 Task: In the  document Aging.pdf Use the tool word Count 'and display word count while typing' Create the translated copy of the document in  'Latin' Change notification to  All Comments
Action: Mouse moved to (202, 68)
Screenshot: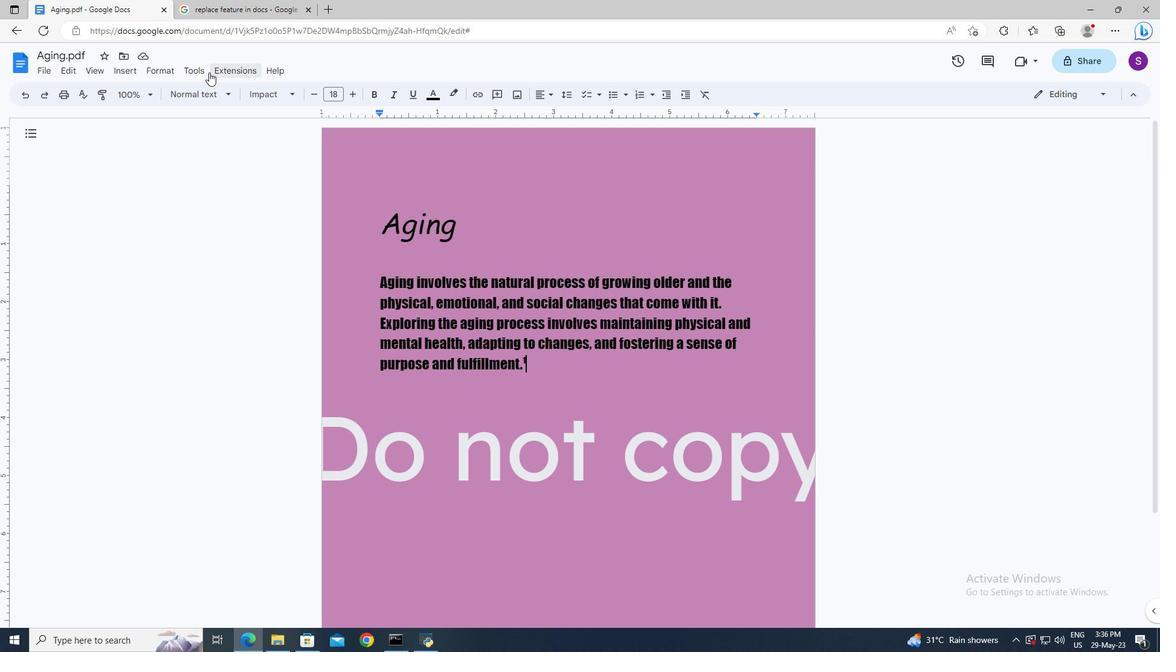 
Action: Mouse pressed left at (202, 68)
Screenshot: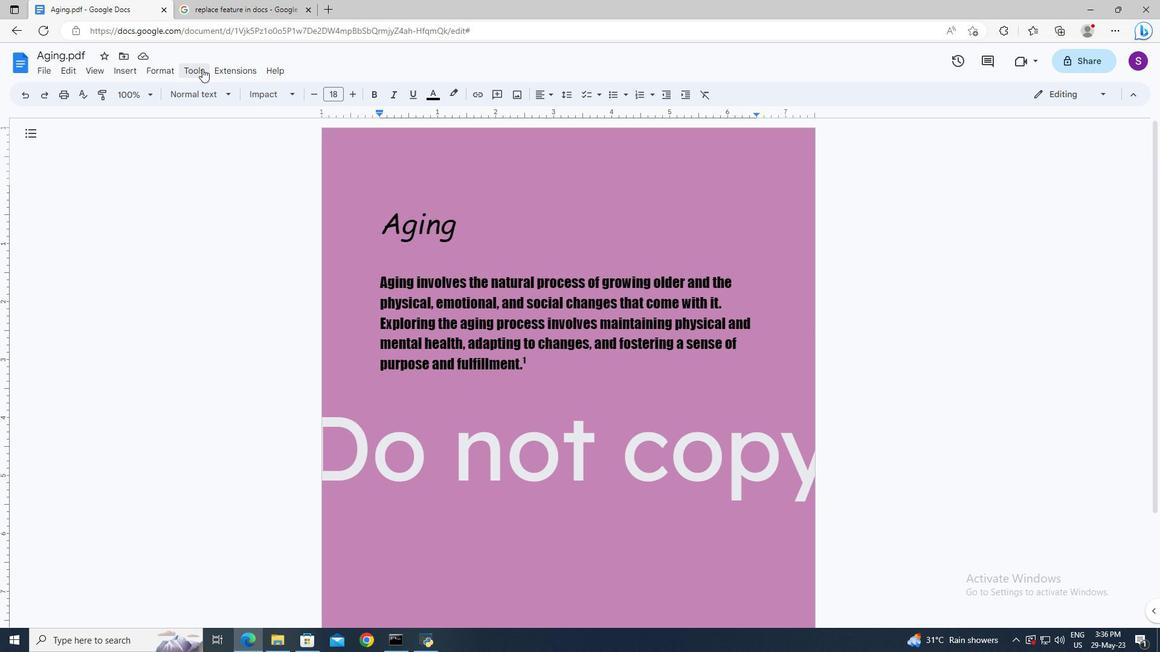 
Action: Mouse moved to (210, 105)
Screenshot: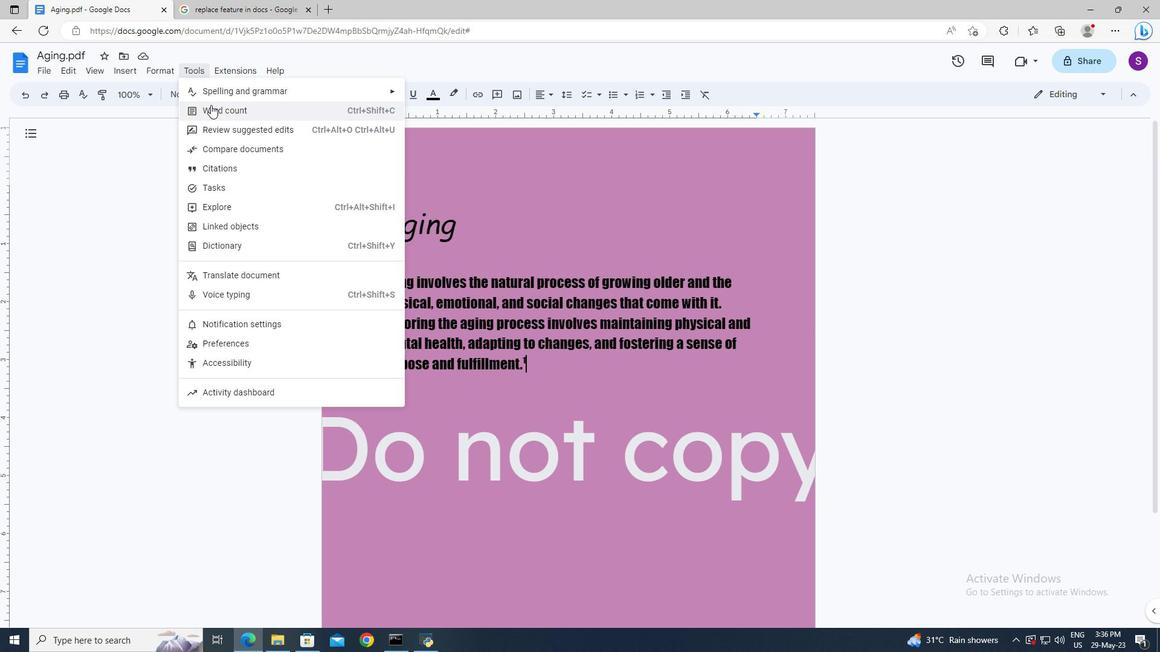 
Action: Mouse pressed left at (210, 105)
Screenshot: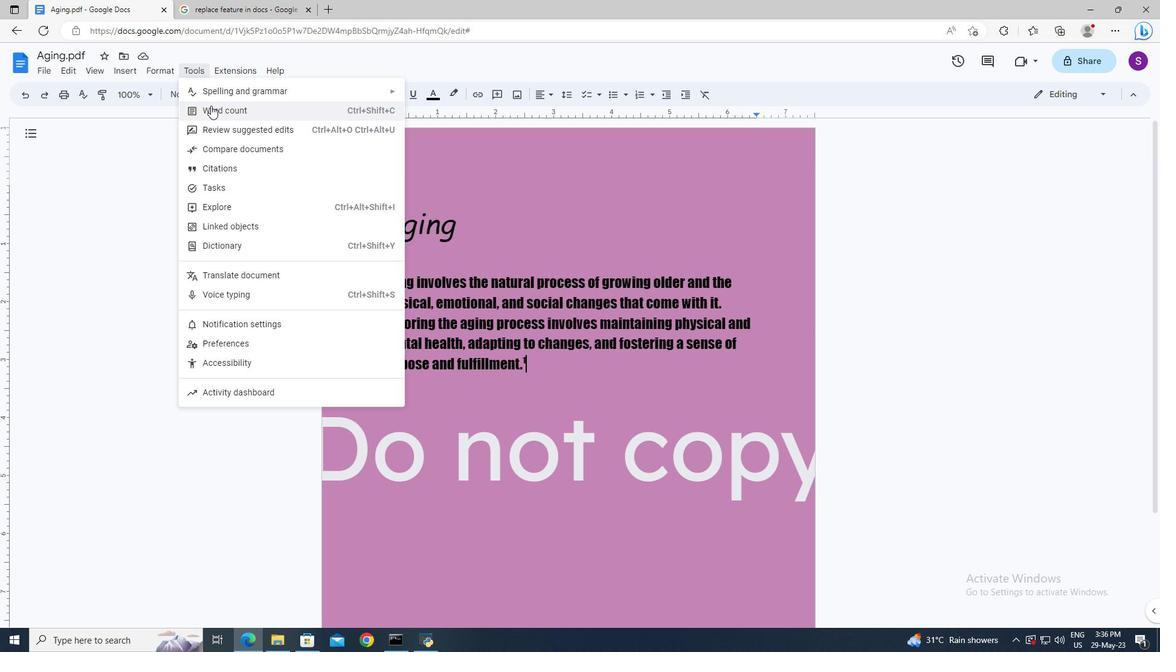 
Action: Mouse moved to (500, 392)
Screenshot: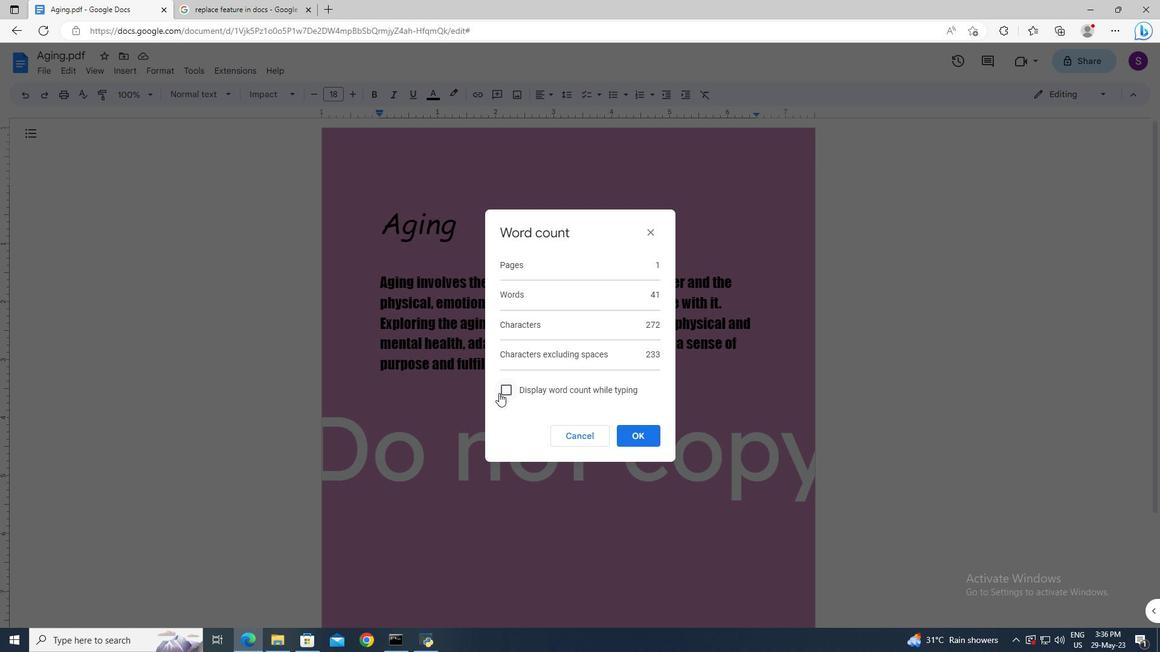 
Action: Mouse pressed left at (500, 392)
Screenshot: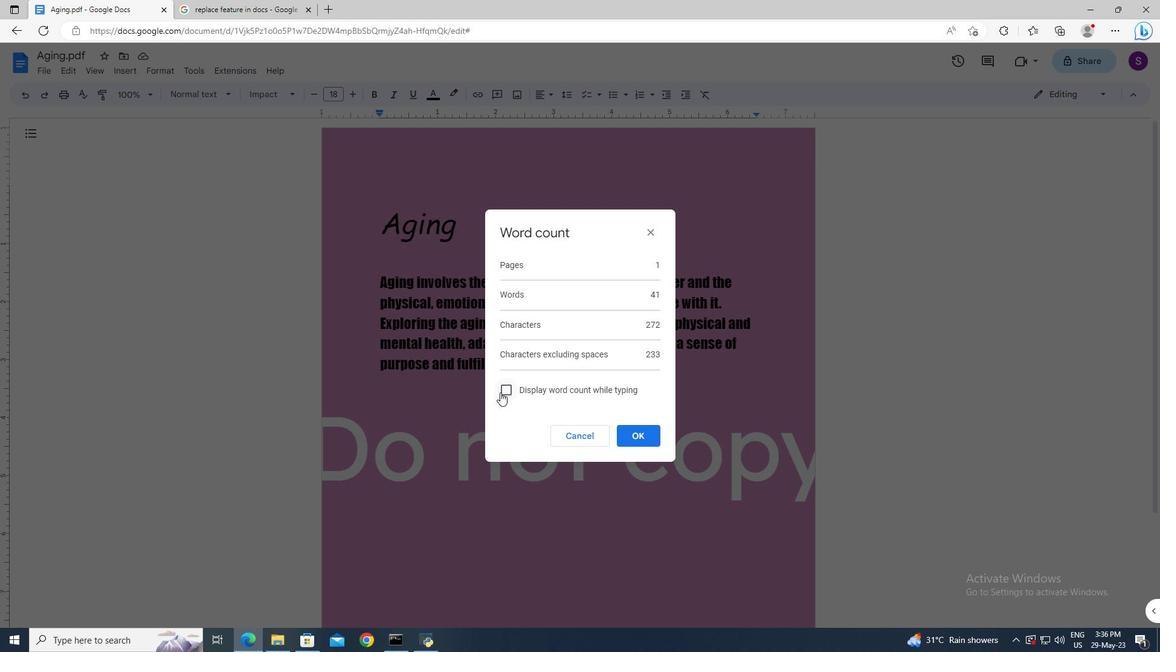 
Action: Mouse moved to (639, 440)
Screenshot: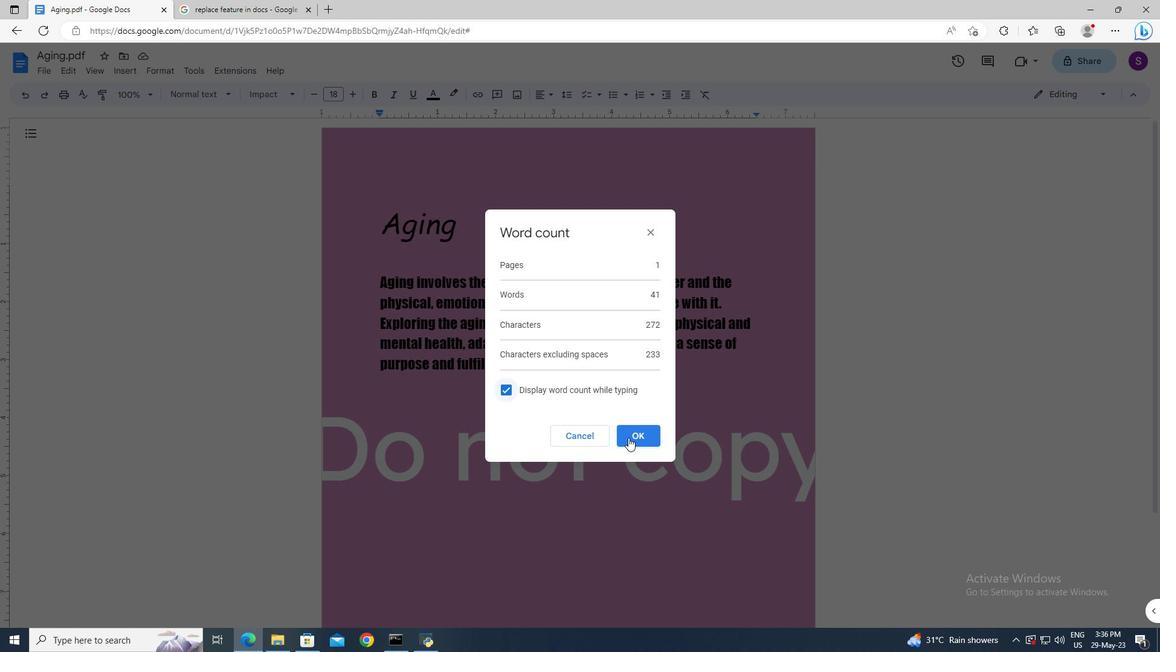 
Action: Mouse pressed left at (639, 440)
Screenshot: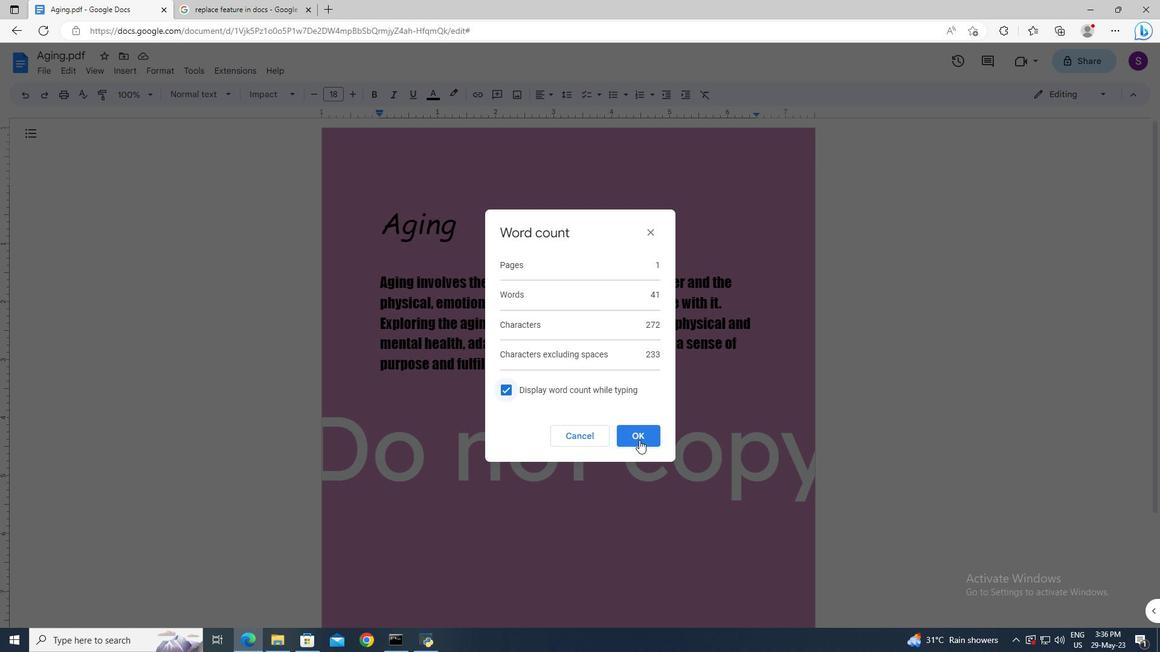 
Action: Mouse moved to (206, 71)
Screenshot: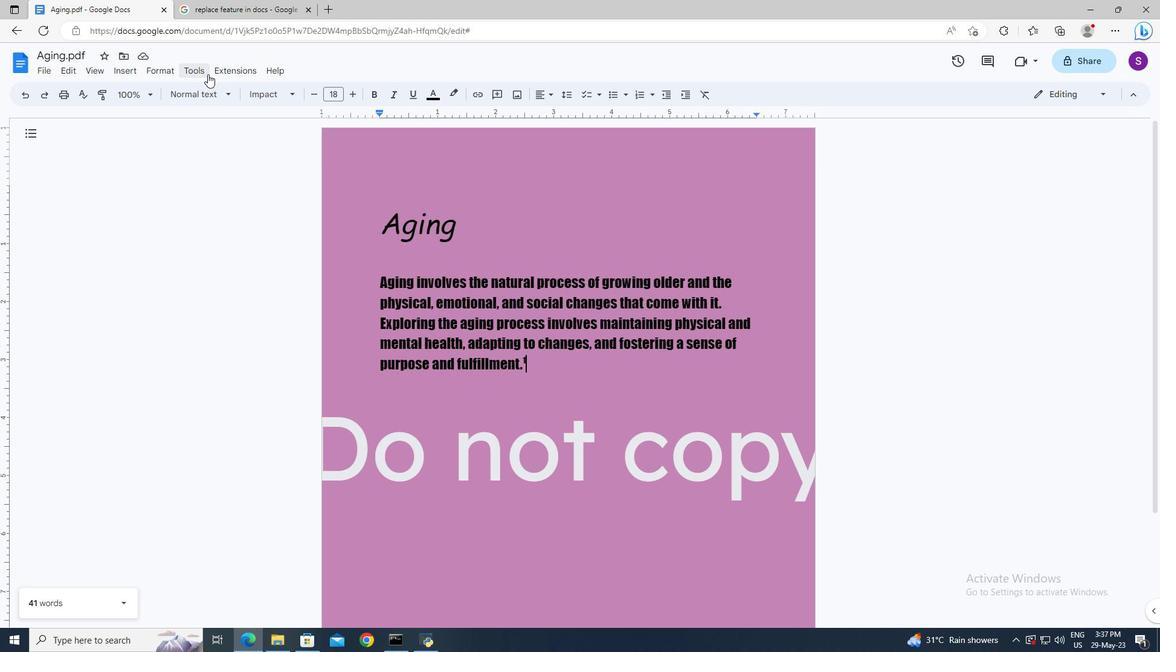 
Action: Mouse pressed left at (206, 71)
Screenshot: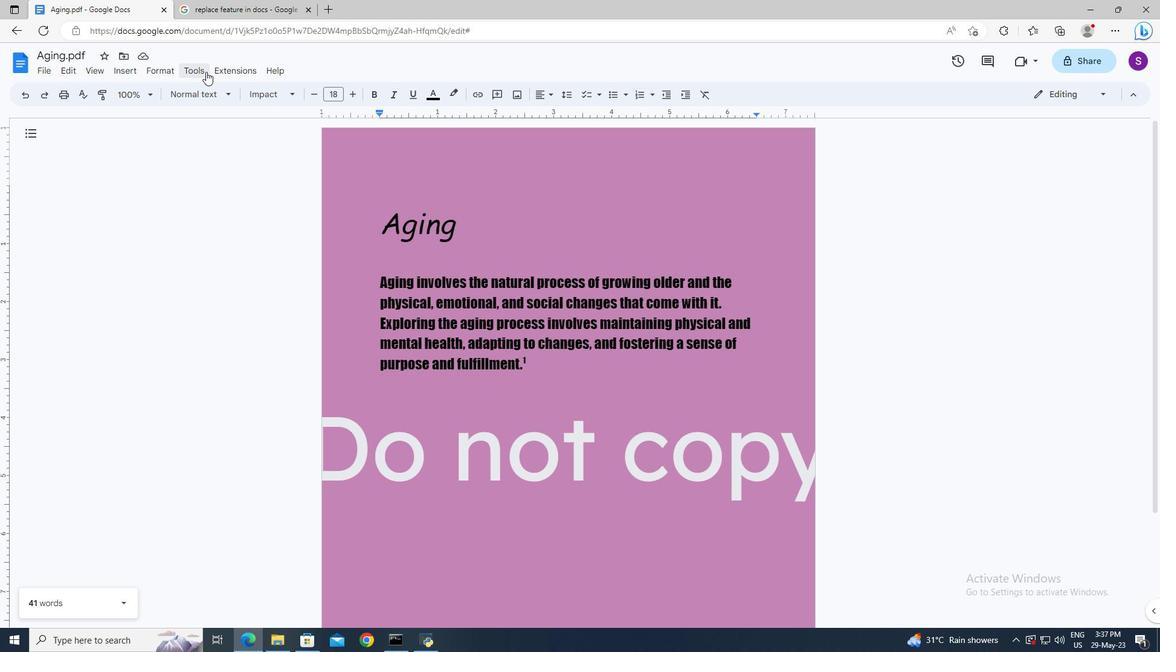 
Action: Mouse moved to (247, 267)
Screenshot: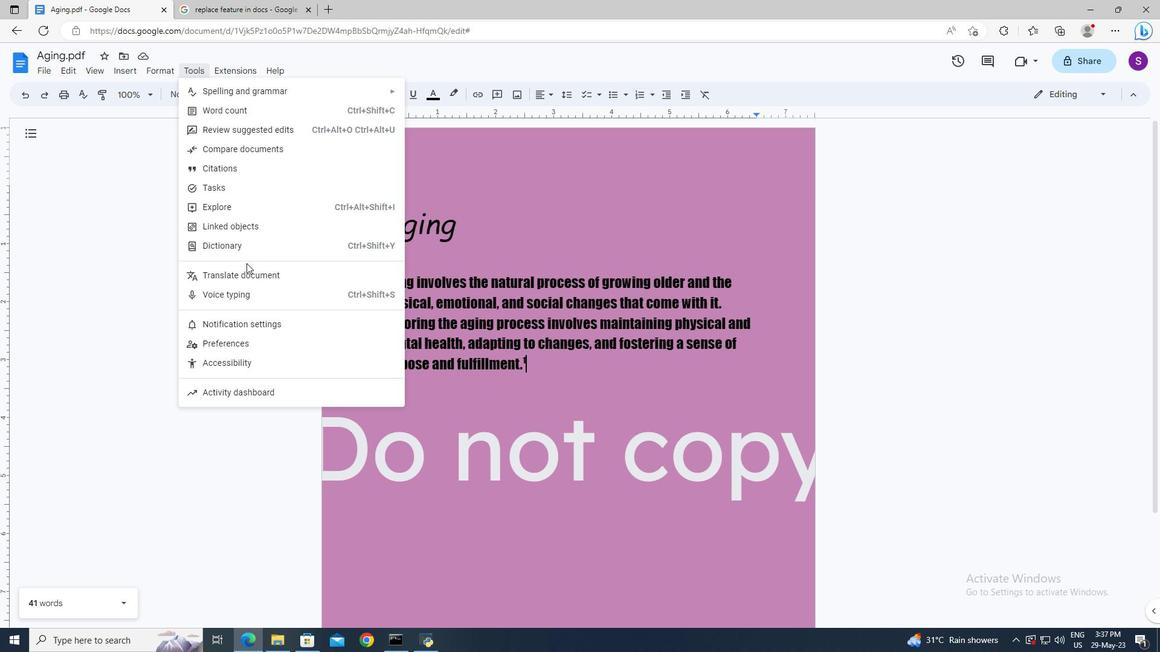 
Action: Mouse pressed left at (247, 267)
Screenshot: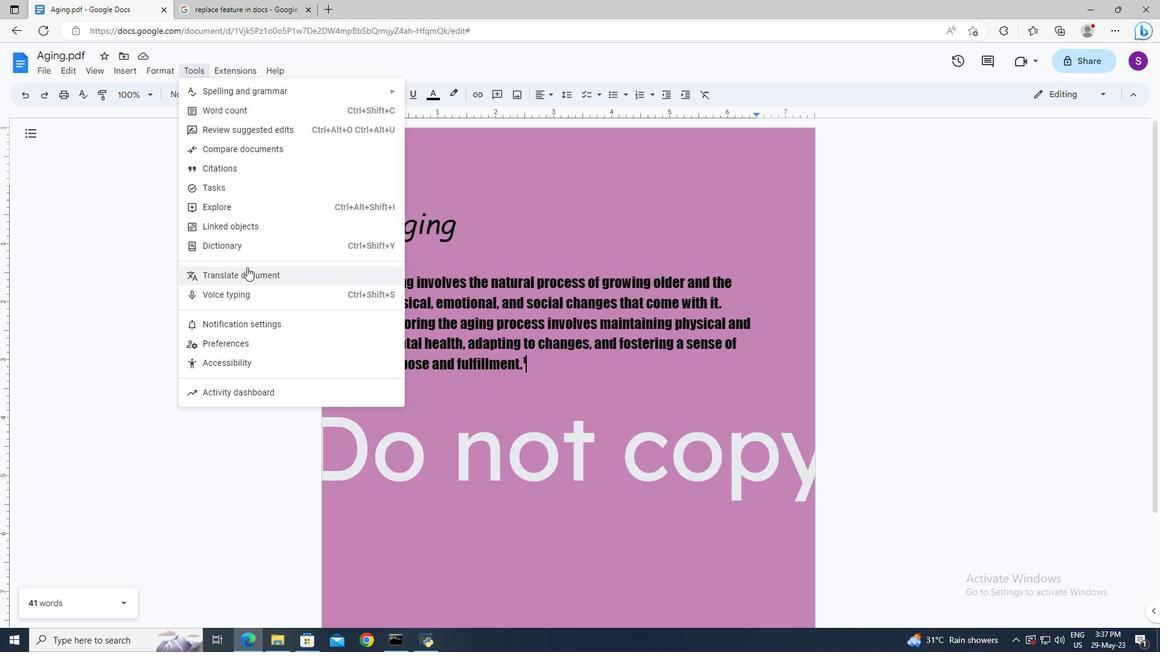 
Action: Mouse moved to (504, 362)
Screenshot: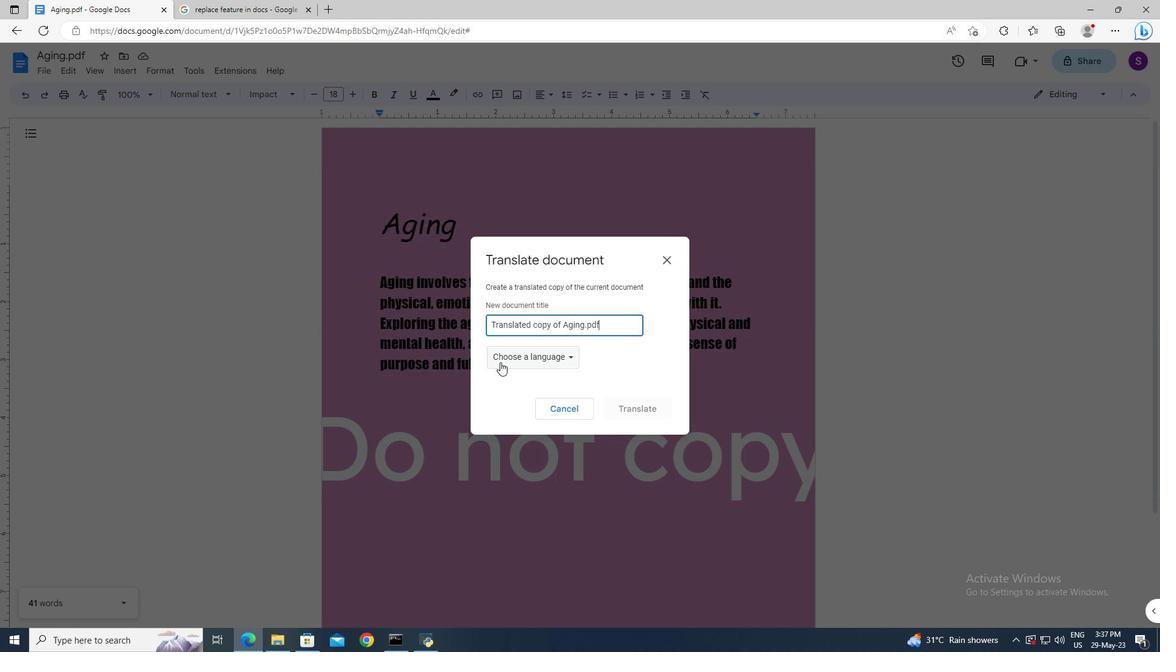 
Action: Mouse pressed left at (504, 362)
Screenshot: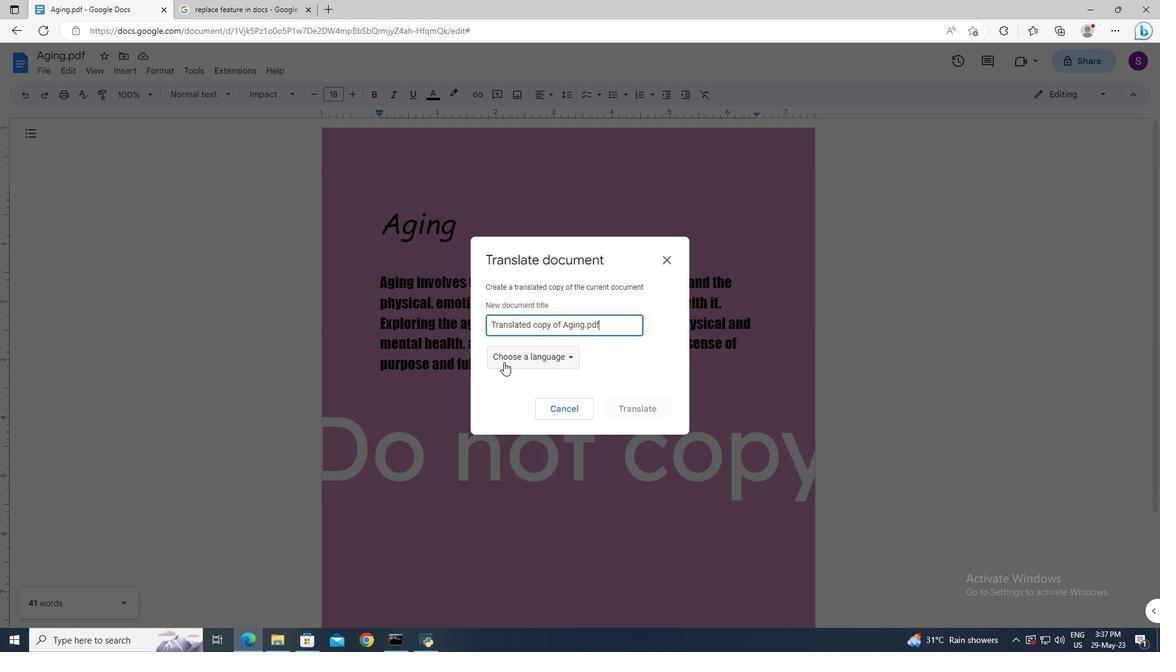
Action: Mouse moved to (528, 412)
Screenshot: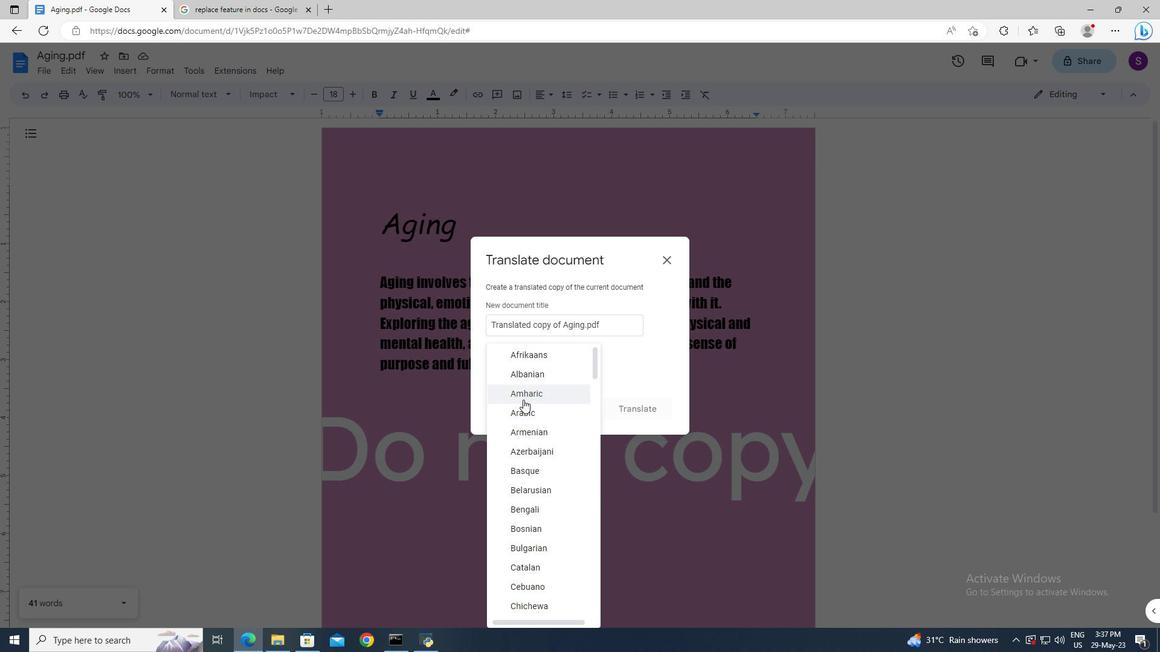 
Action: Mouse scrolled (528, 411) with delta (0, 0)
Screenshot: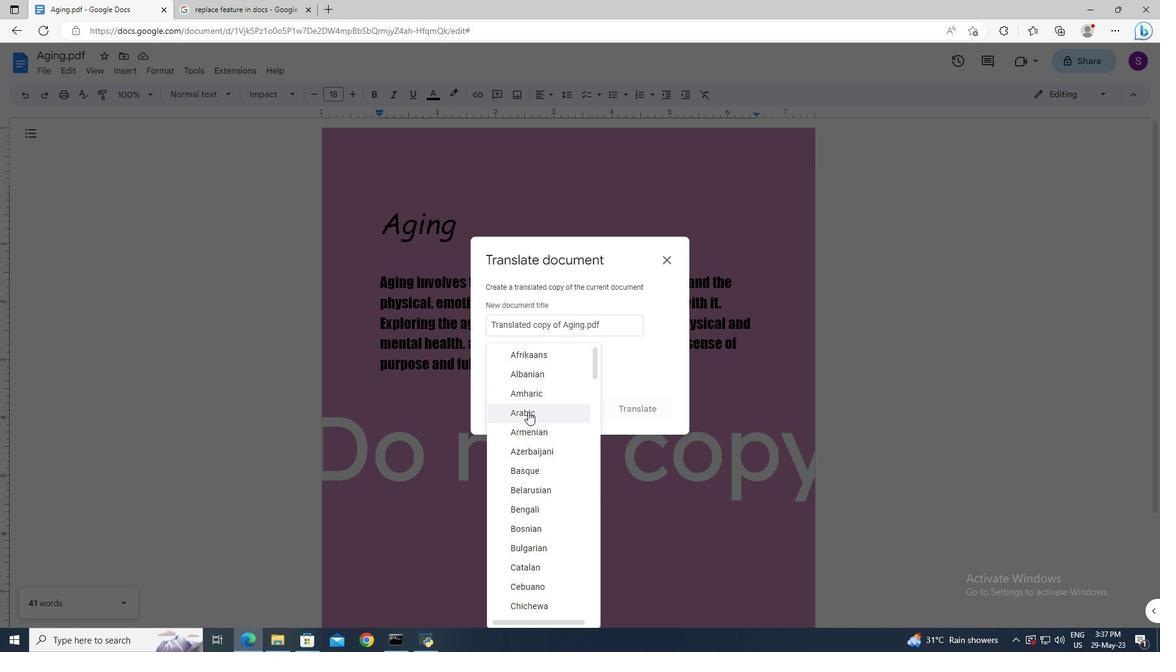 
Action: Mouse scrolled (528, 411) with delta (0, 0)
Screenshot: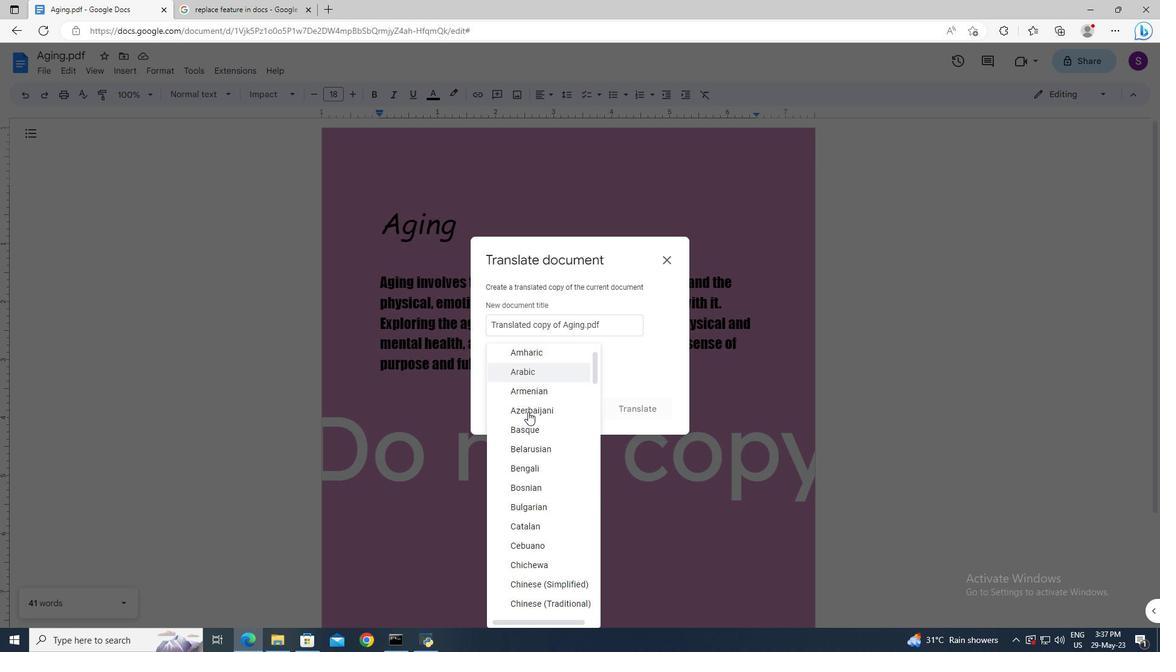 
Action: Mouse scrolled (528, 411) with delta (0, 0)
Screenshot: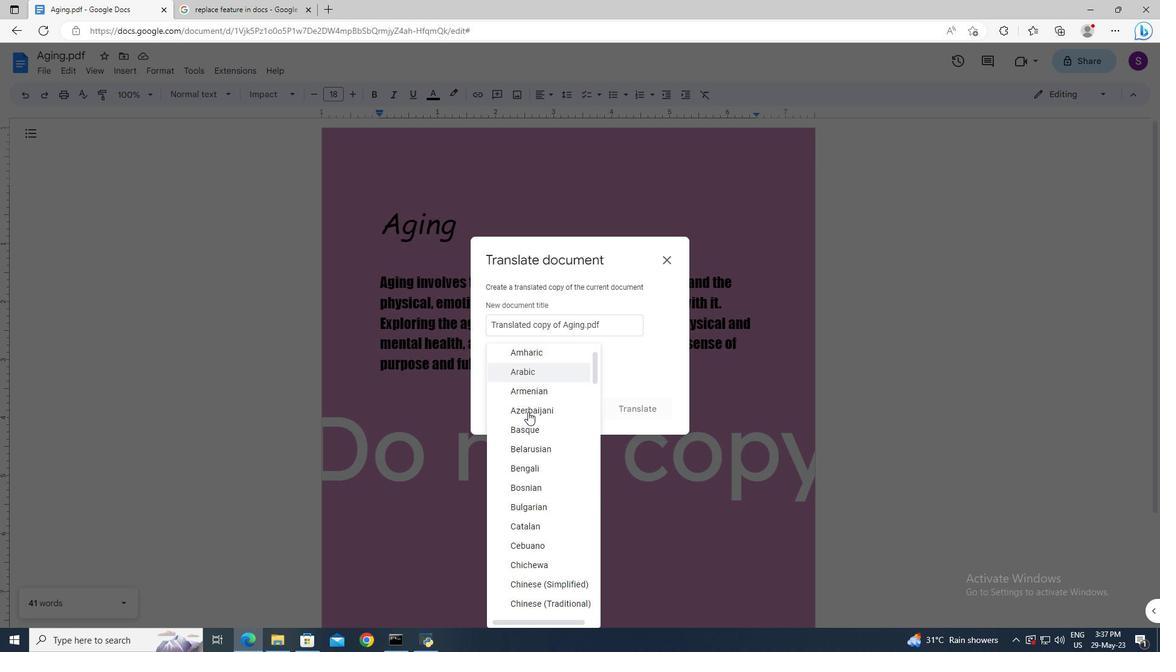 
Action: Mouse scrolled (528, 411) with delta (0, 0)
Screenshot: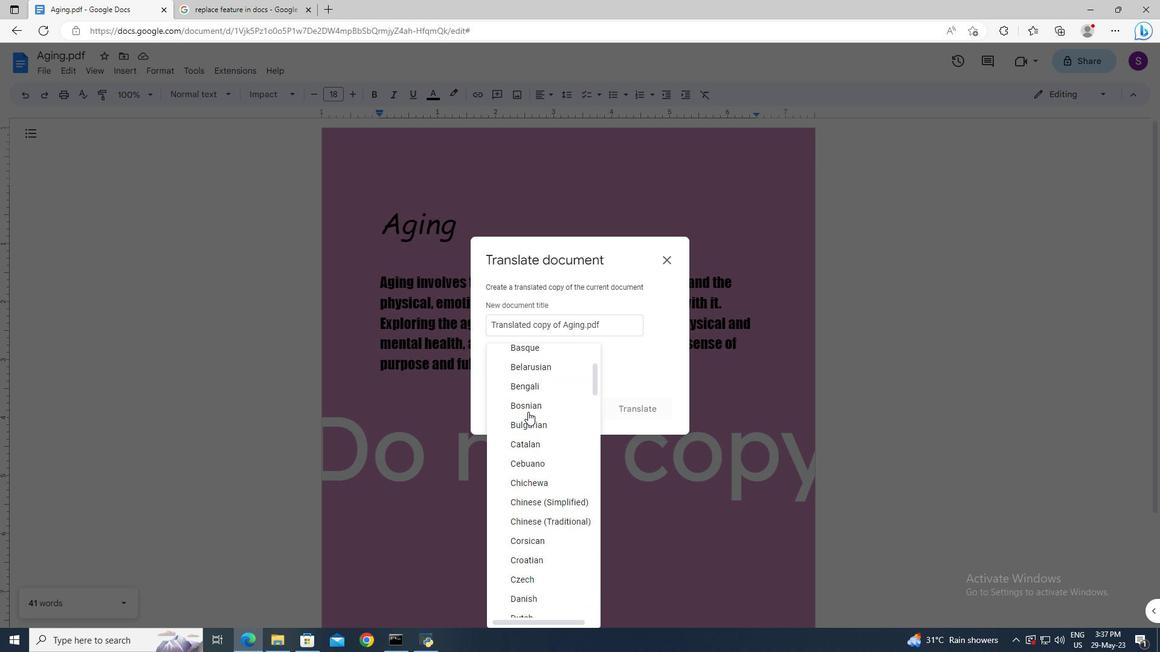 
Action: Mouse scrolled (528, 411) with delta (0, 0)
Screenshot: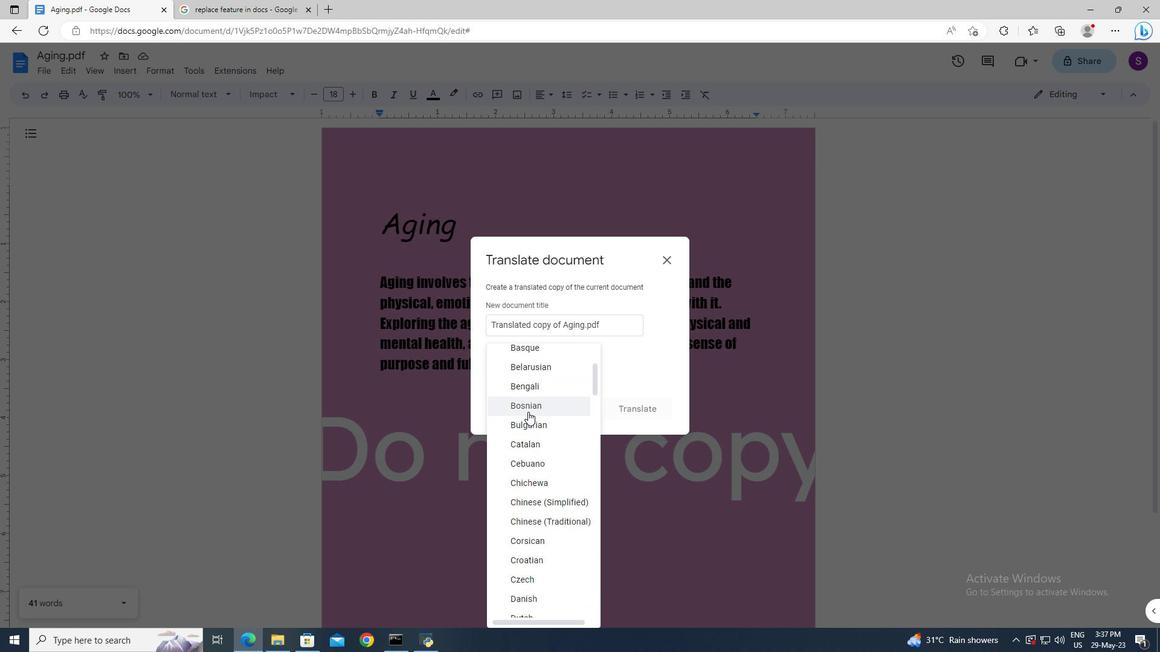 
Action: Mouse scrolled (528, 411) with delta (0, 0)
Screenshot: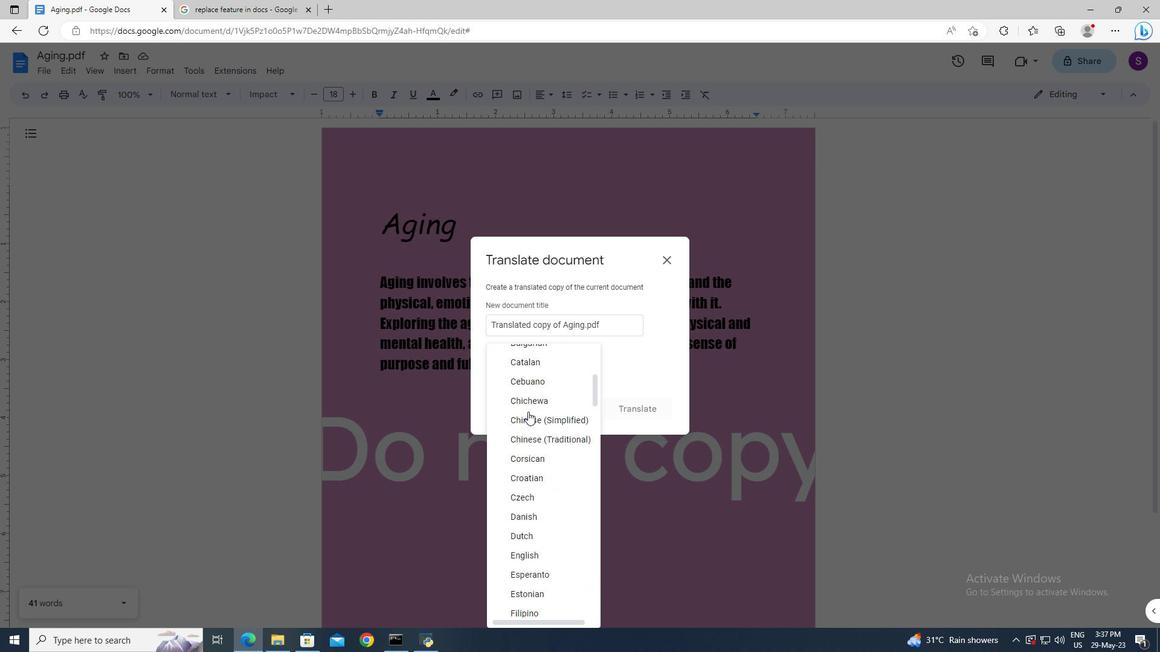 
Action: Mouse scrolled (528, 411) with delta (0, 0)
Screenshot: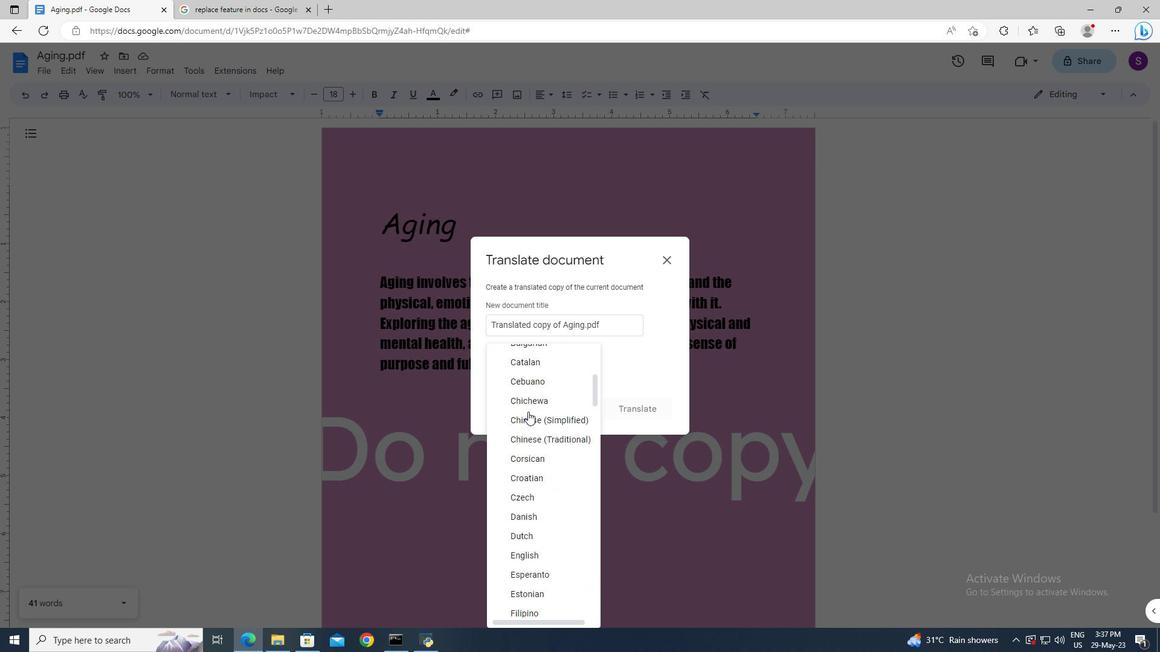 
Action: Mouse scrolled (528, 411) with delta (0, 0)
Screenshot: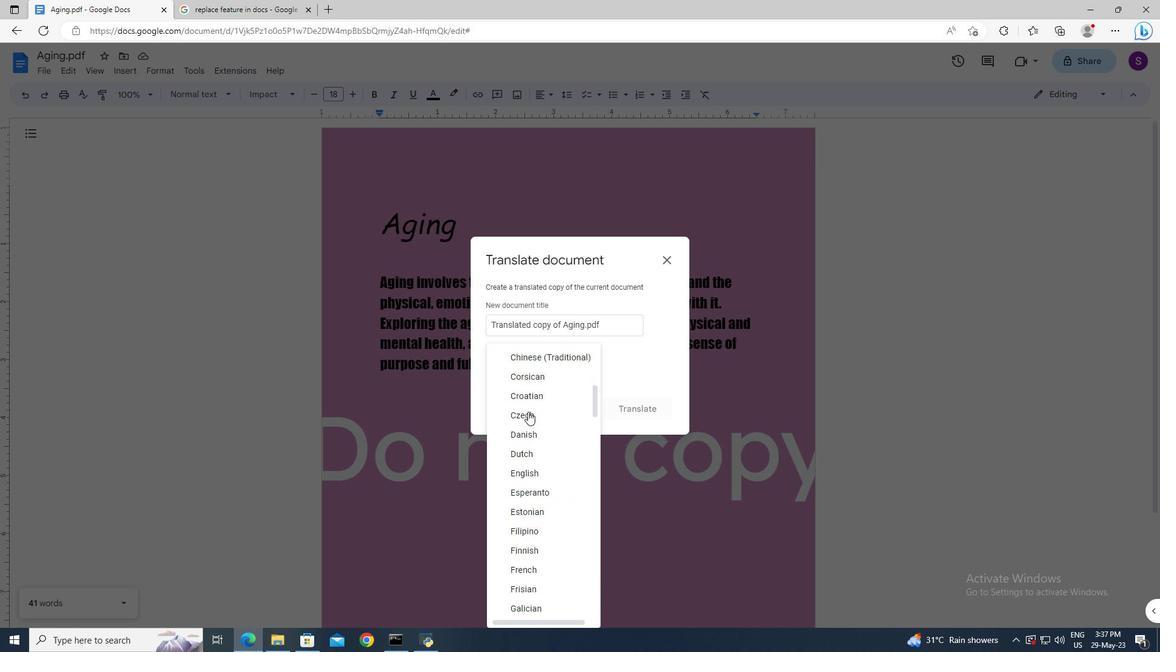 
Action: Mouse scrolled (528, 411) with delta (0, 0)
Screenshot: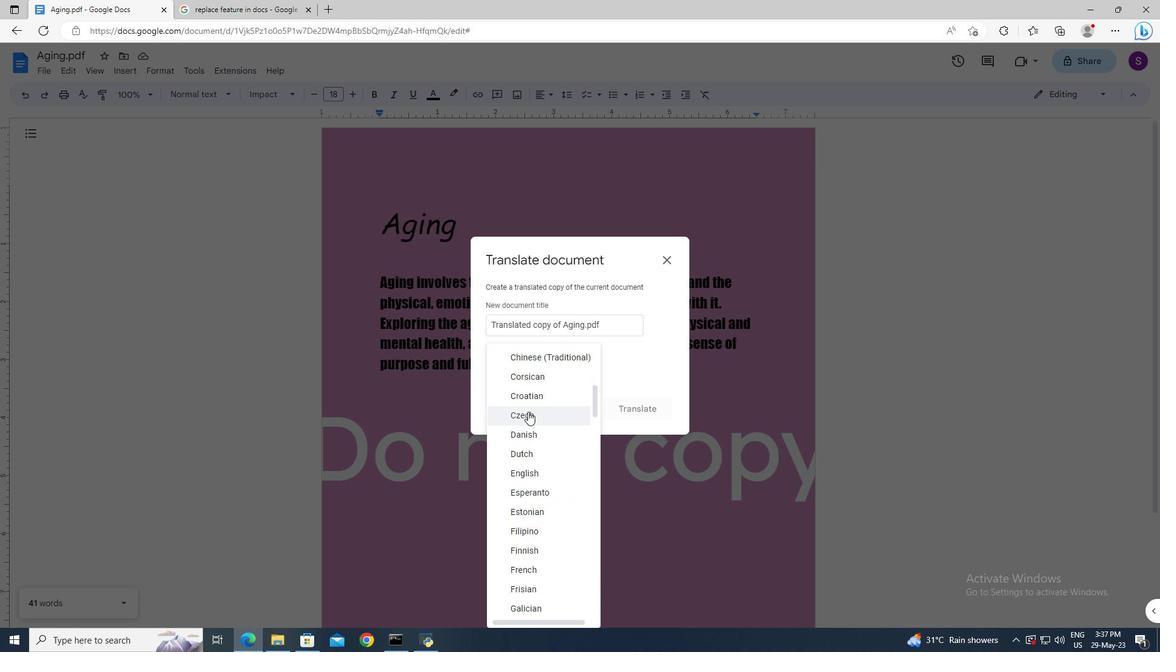 
Action: Mouse scrolled (528, 411) with delta (0, 0)
Screenshot: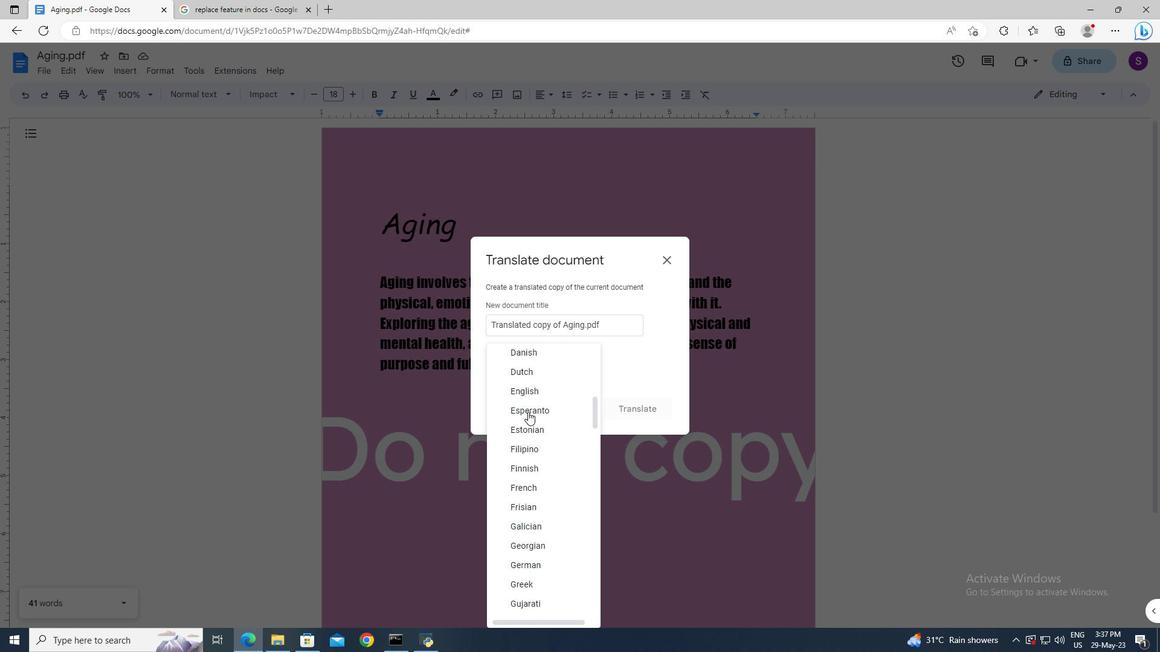 
Action: Mouse scrolled (528, 411) with delta (0, 0)
Screenshot: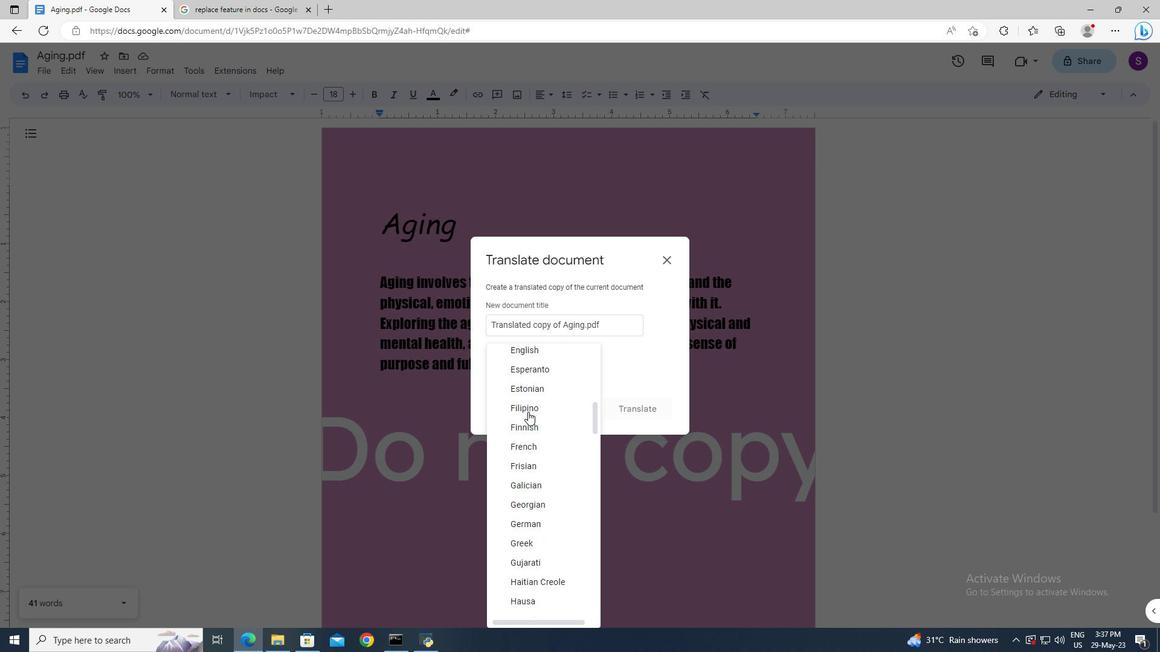 
Action: Mouse scrolled (528, 411) with delta (0, 0)
Screenshot: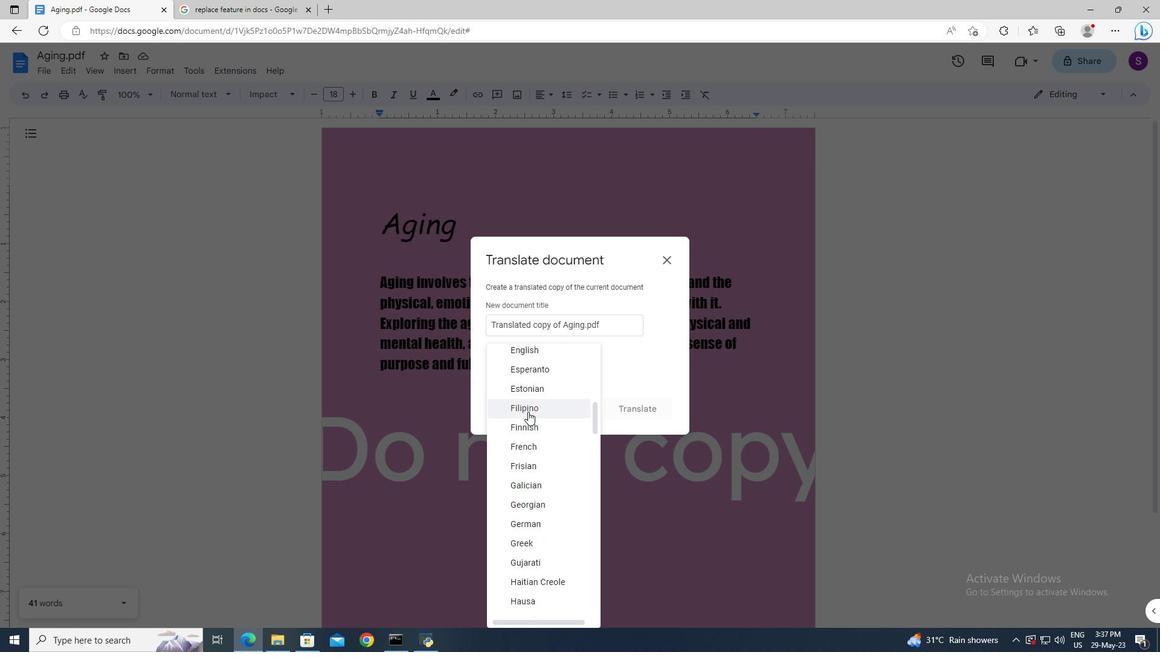 
Action: Mouse scrolled (528, 411) with delta (0, 0)
Screenshot: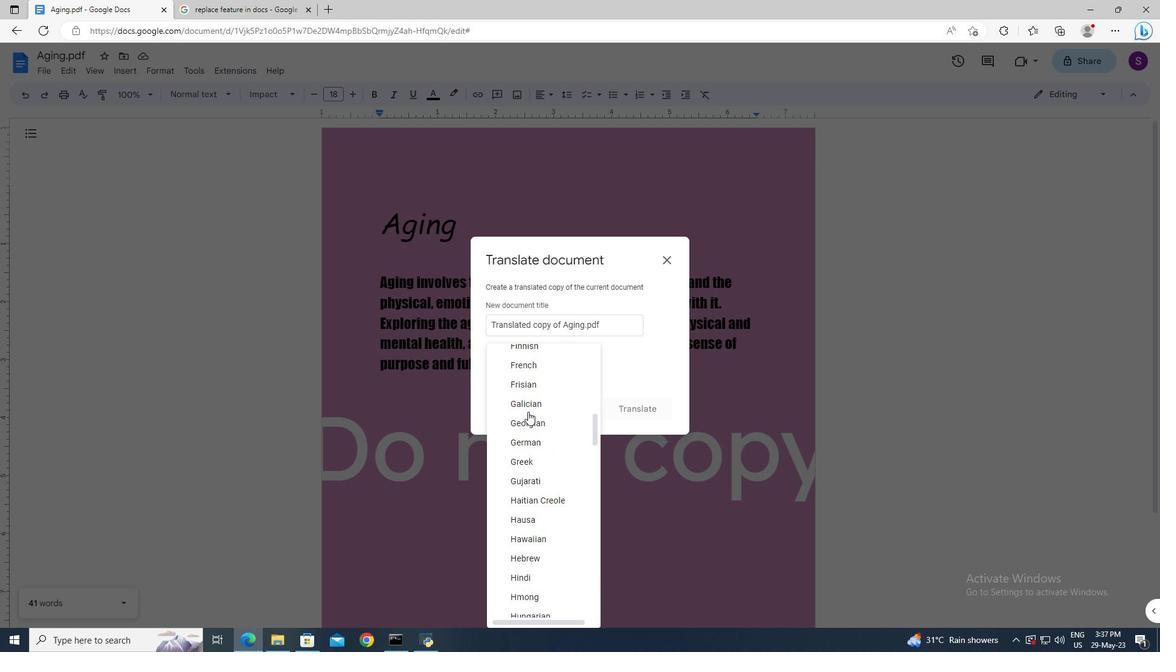
Action: Mouse scrolled (528, 411) with delta (0, 0)
Screenshot: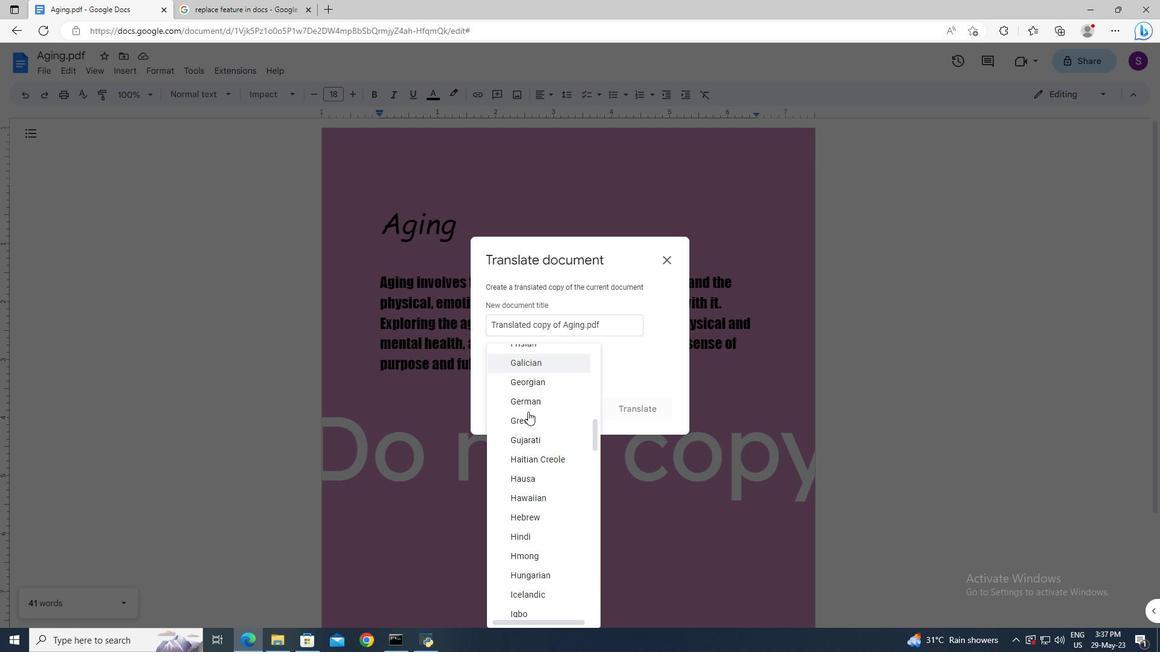 
Action: Mouse scrolled (528, 411) with delta (0, 0)
Screenshot: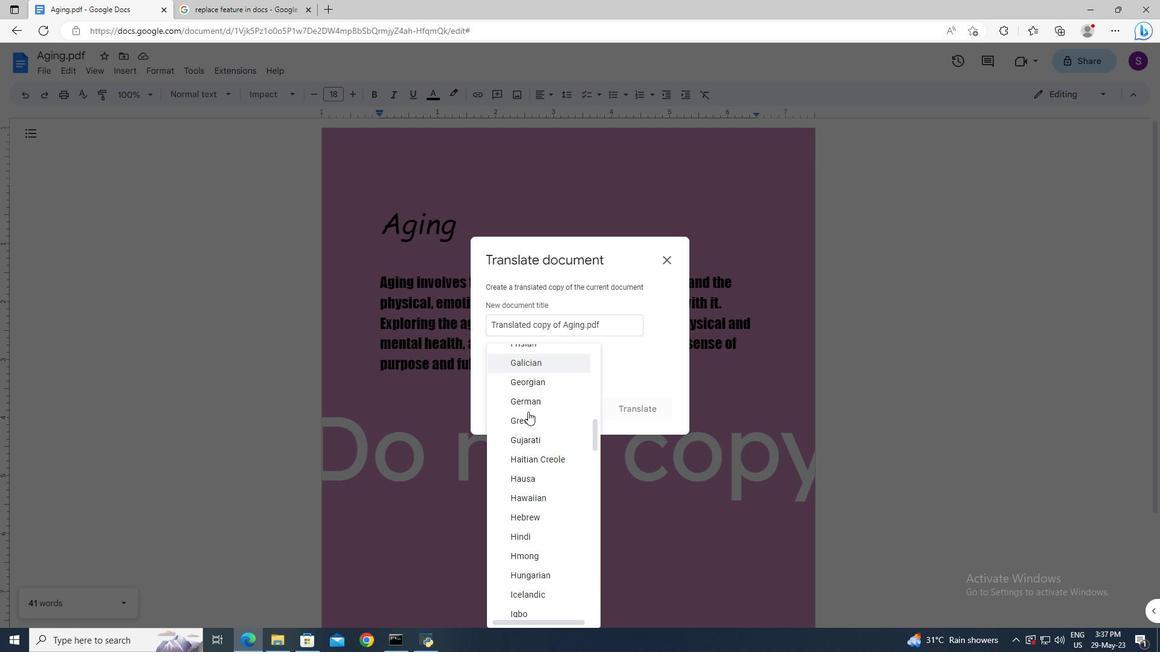 
Action: Mouse scrolled (528, 411) with delta (0, 0)
Screenshot: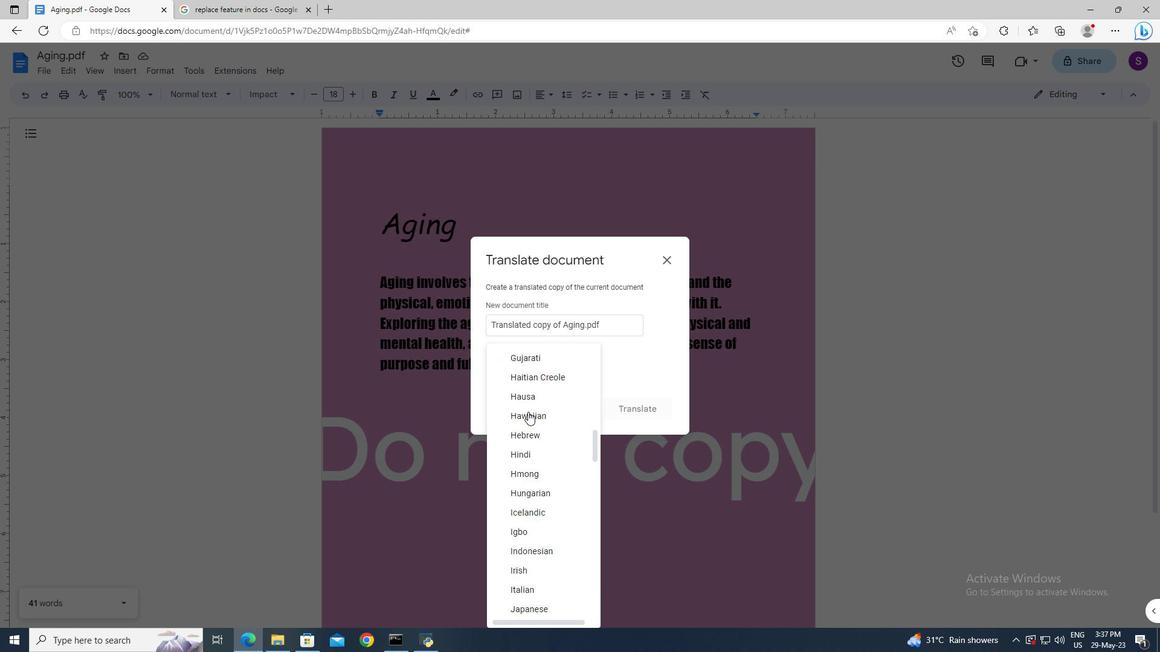 
Action: Mouse scrolled (528, 411) with delta (0, 0)
Screenshot: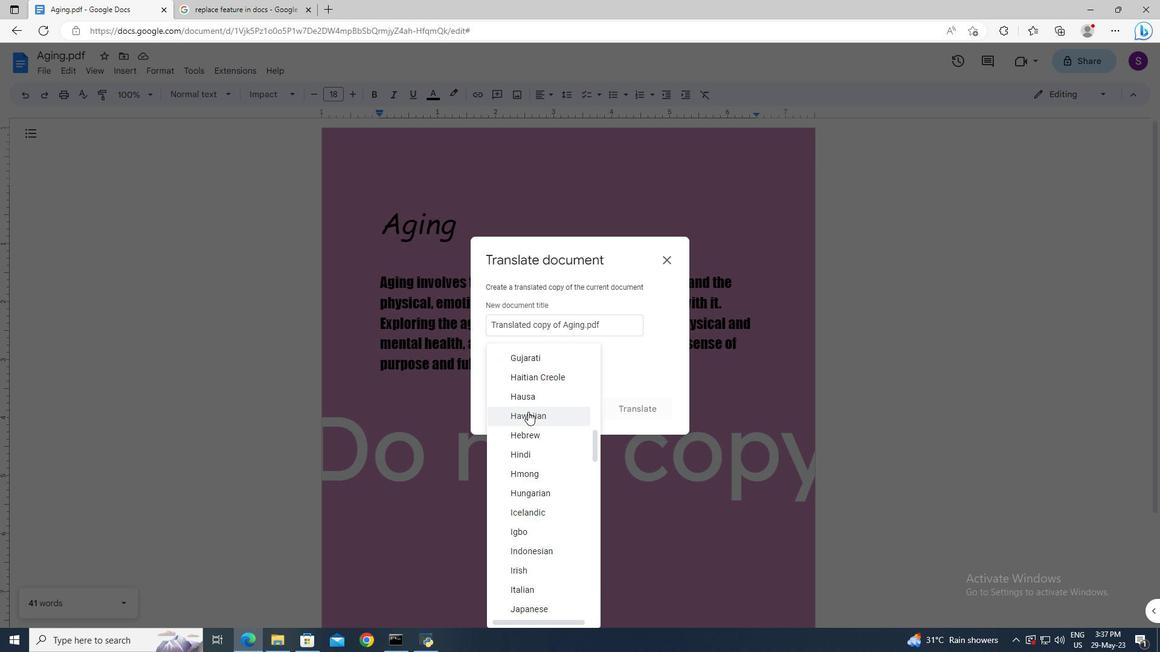 
Action: Mouse scrolled (528, 411) with delta (0, 0)
Screenshot: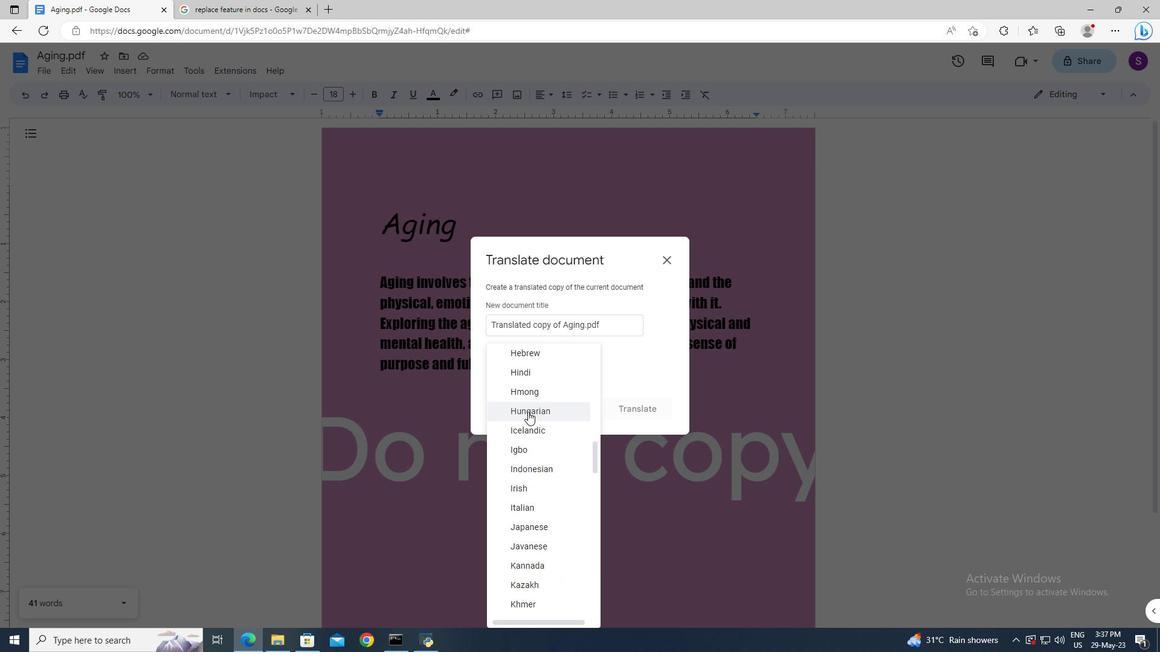 
Action: Mouse scrolled (528, 411) with delta (0, 0)
Screenshot: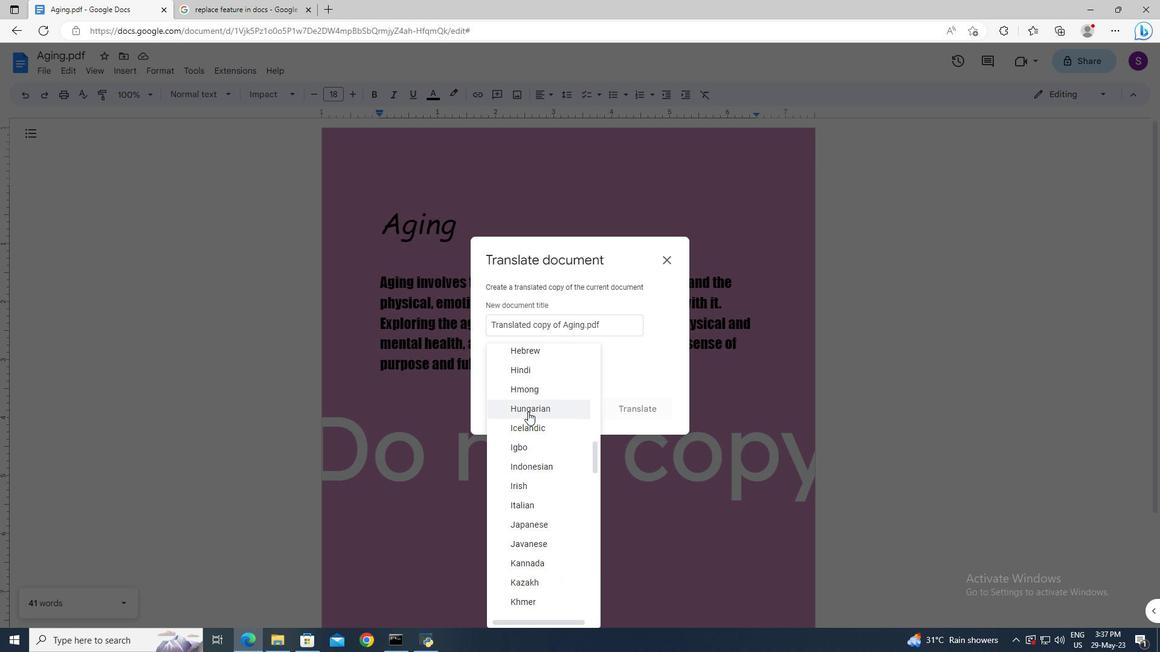 
Action: Mouse scrolled (528, 411) with delta (0, 0)
Screenshot: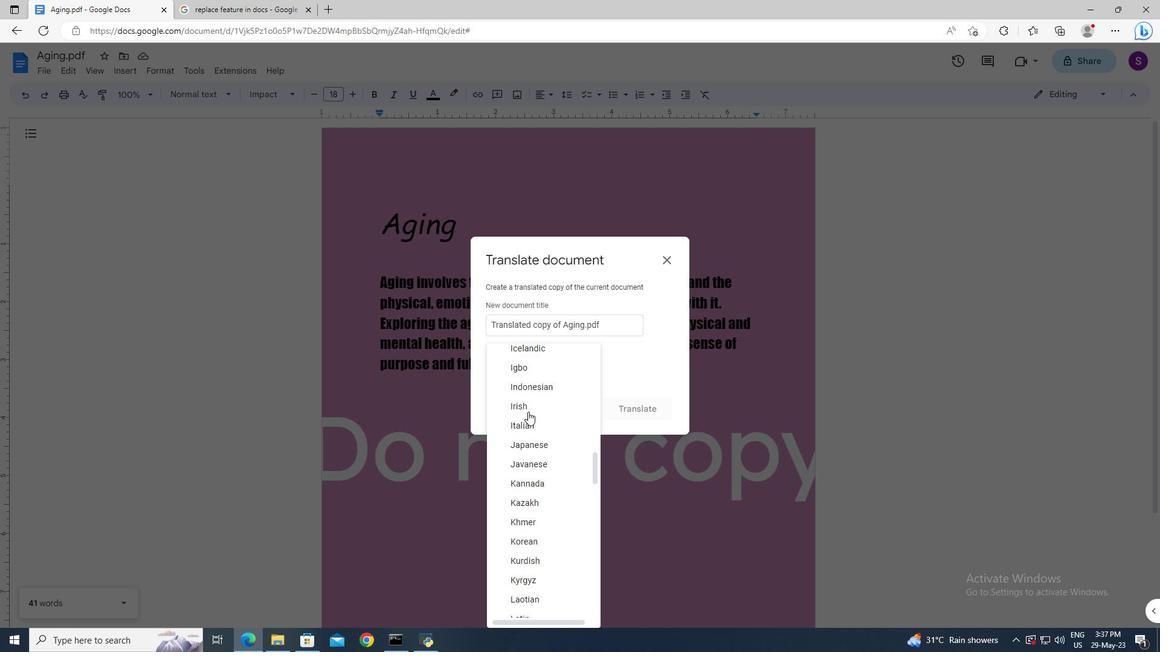 
Action: Mouse scrolled (528, 411) with delta (0, 0)
Screenshot: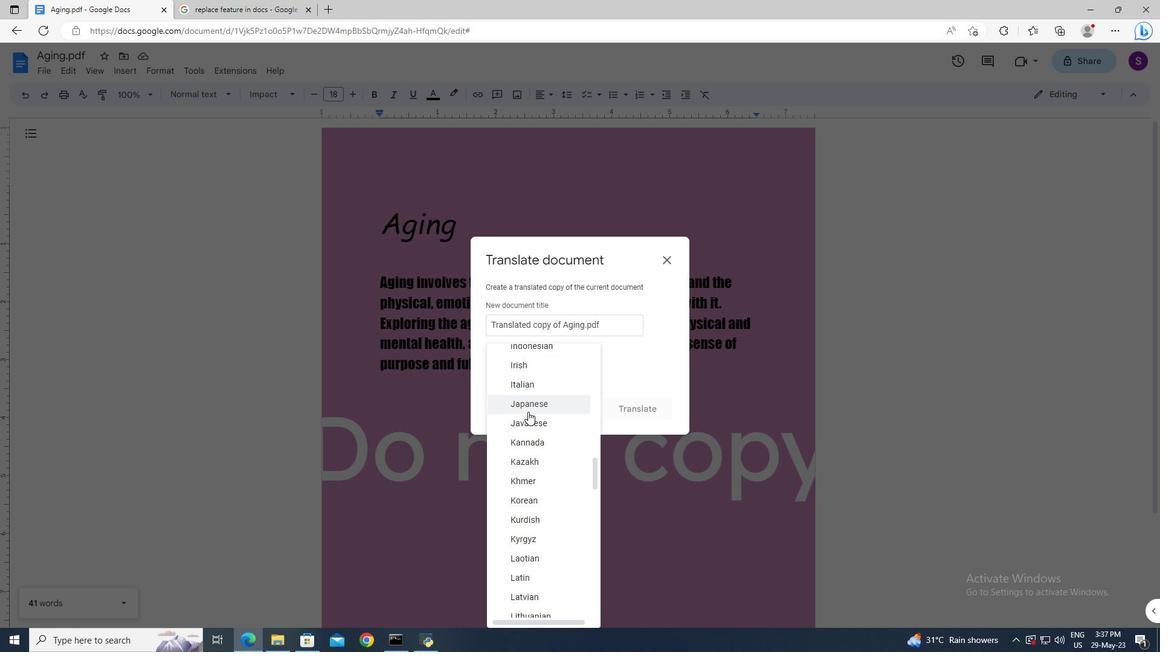 
Action: Mouse moved to (531, 456)
Screenshot: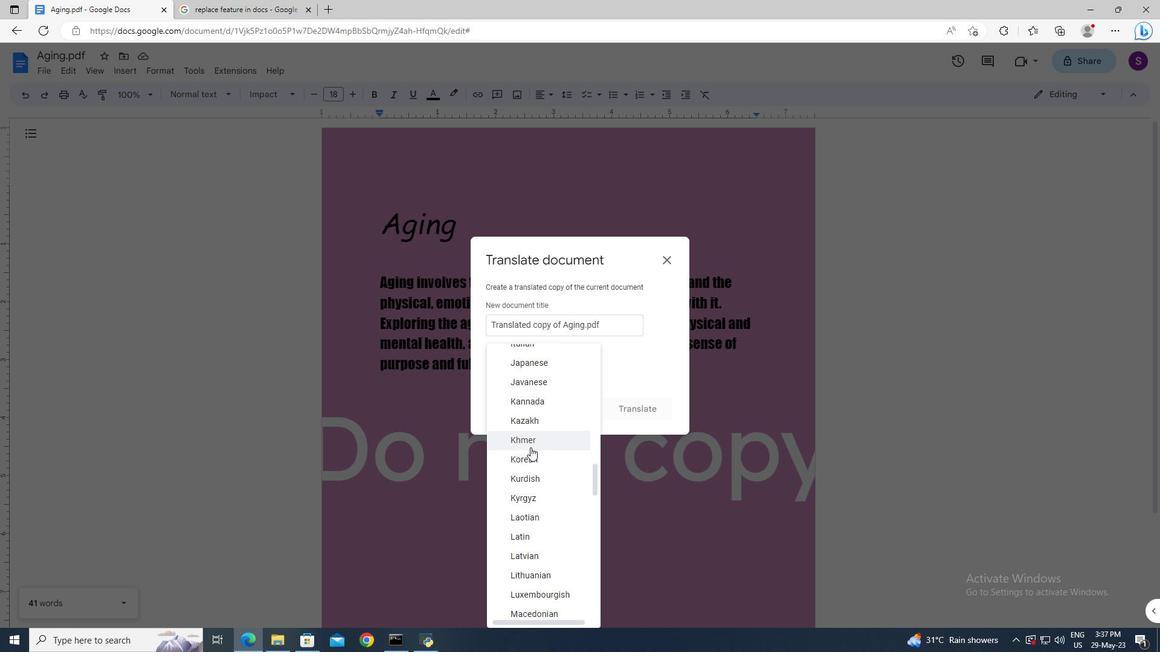 
Action: Mouse scrolled (531, 455) with delta (0, 0)
Screenshot: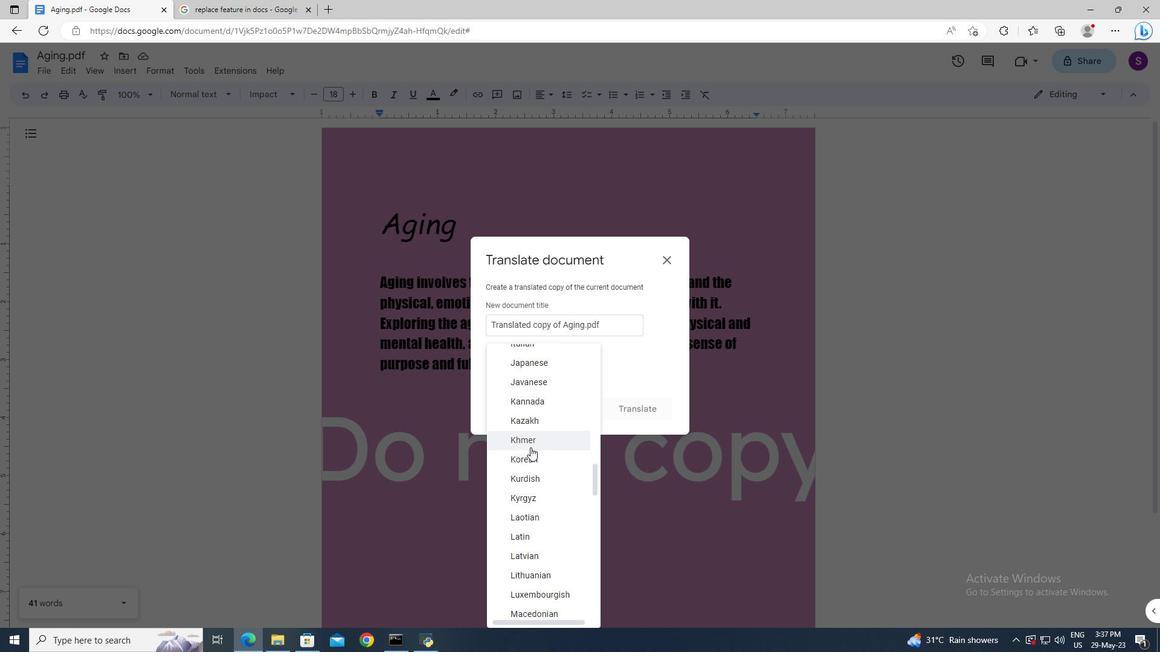 
Action: Mouse moved to (536, 493)
Screenshot: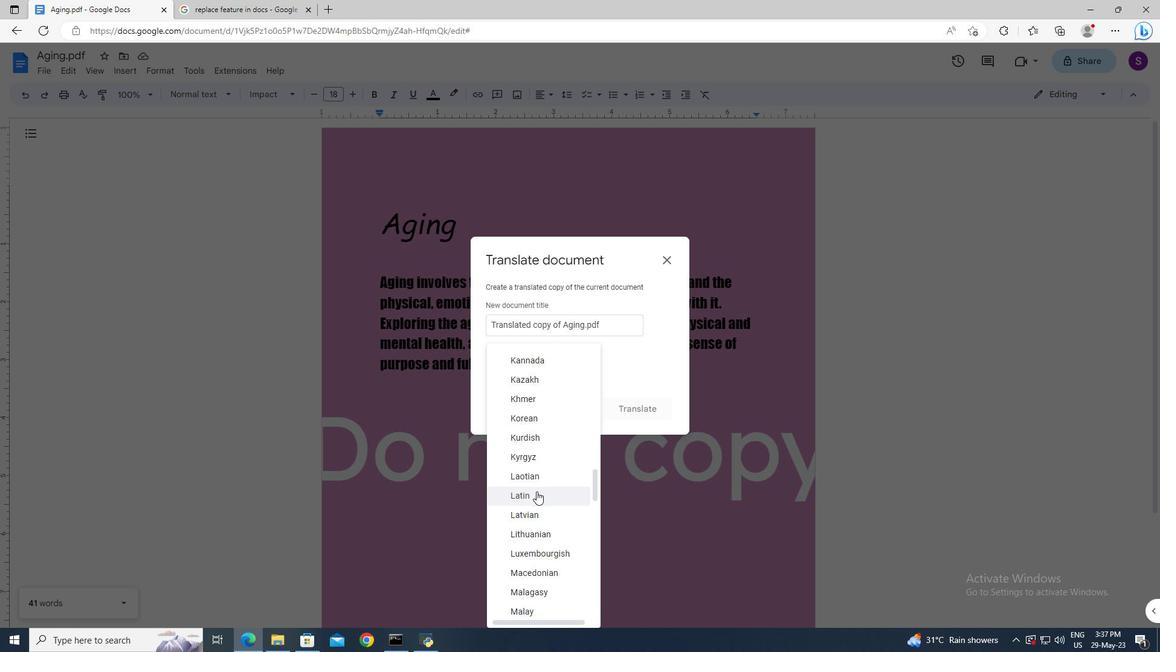 
Action: Mouse pressed left at (536, 493)
Screenshot: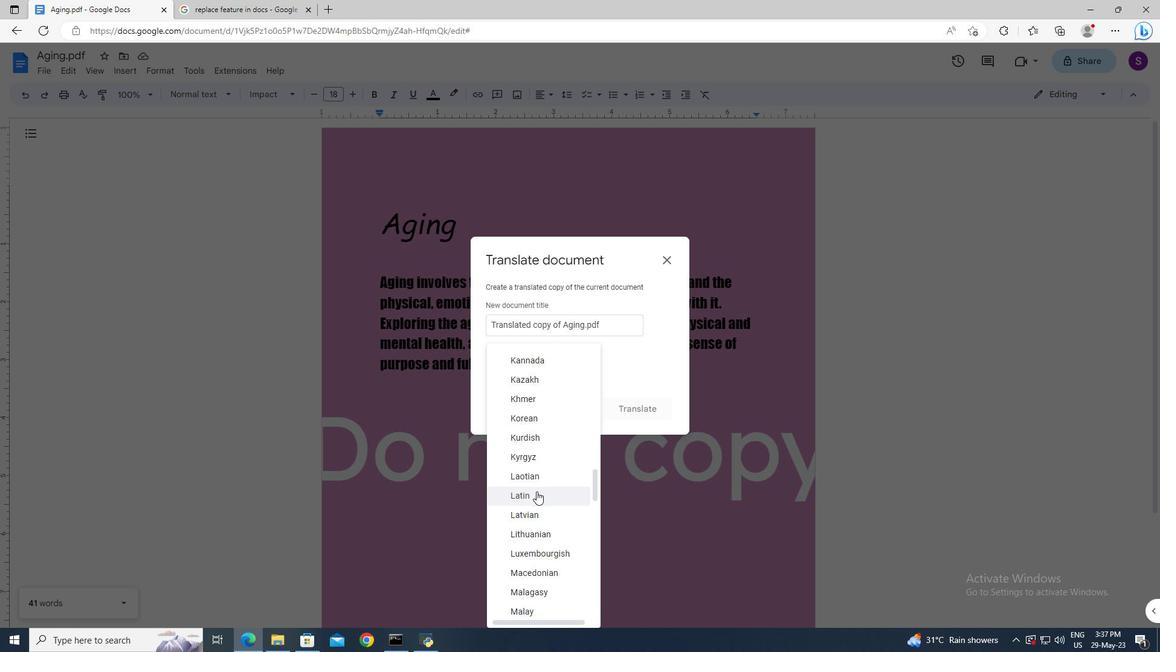 
Action: Mouse moved to (621, 413)
Screenshot: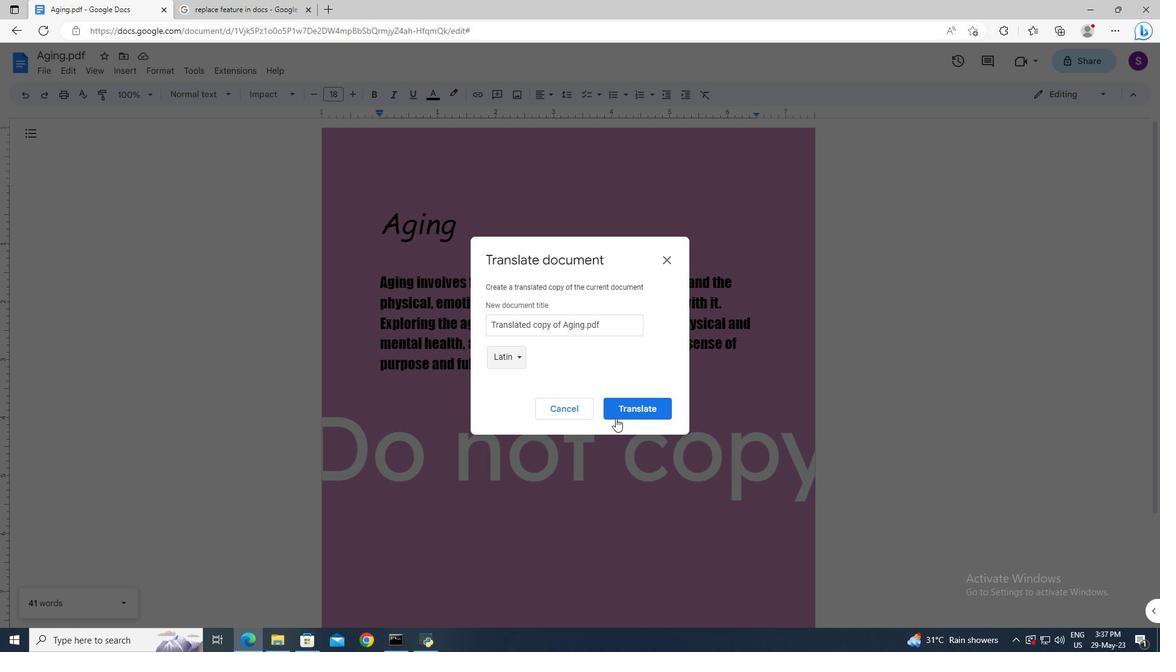 
Action: Mouse pressed left at (621, 413)
Screenshot: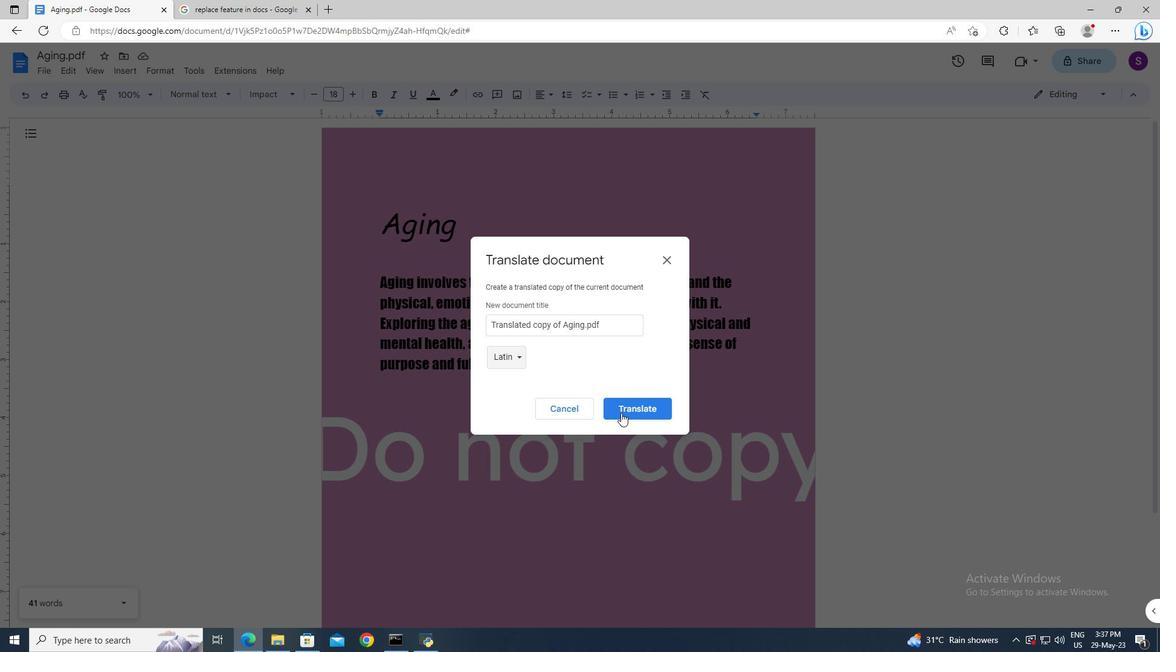 
Action: Mouse moved to (122, 0)
Screenshot: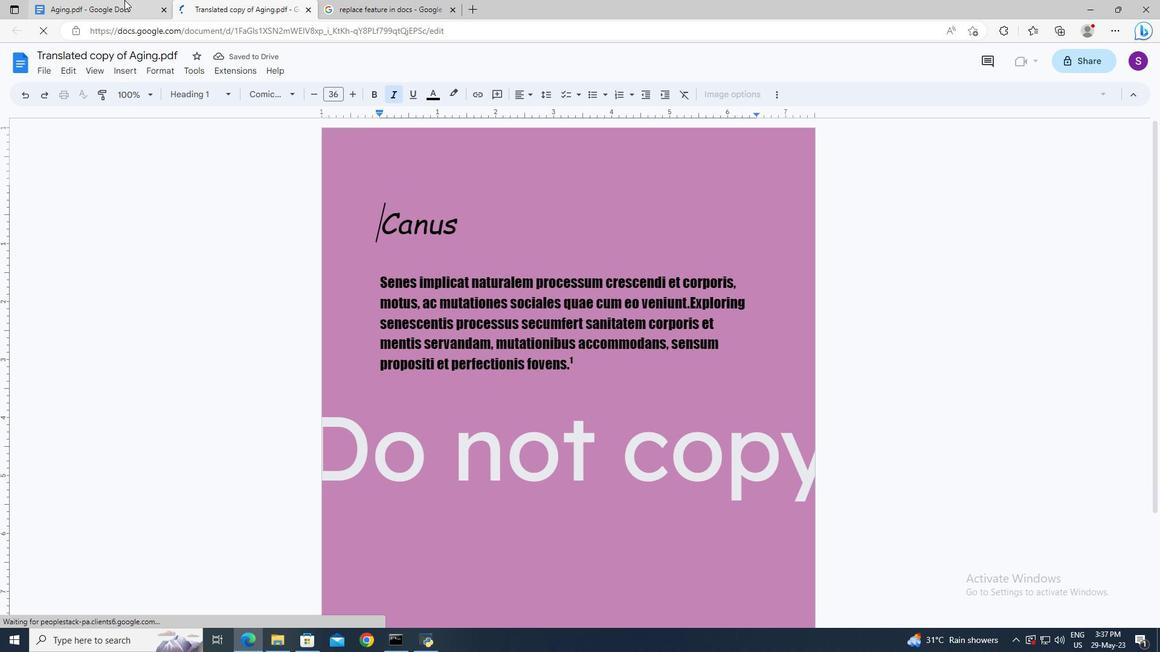 
Action: Mouse pressed left at (122, 0)
Screenshot: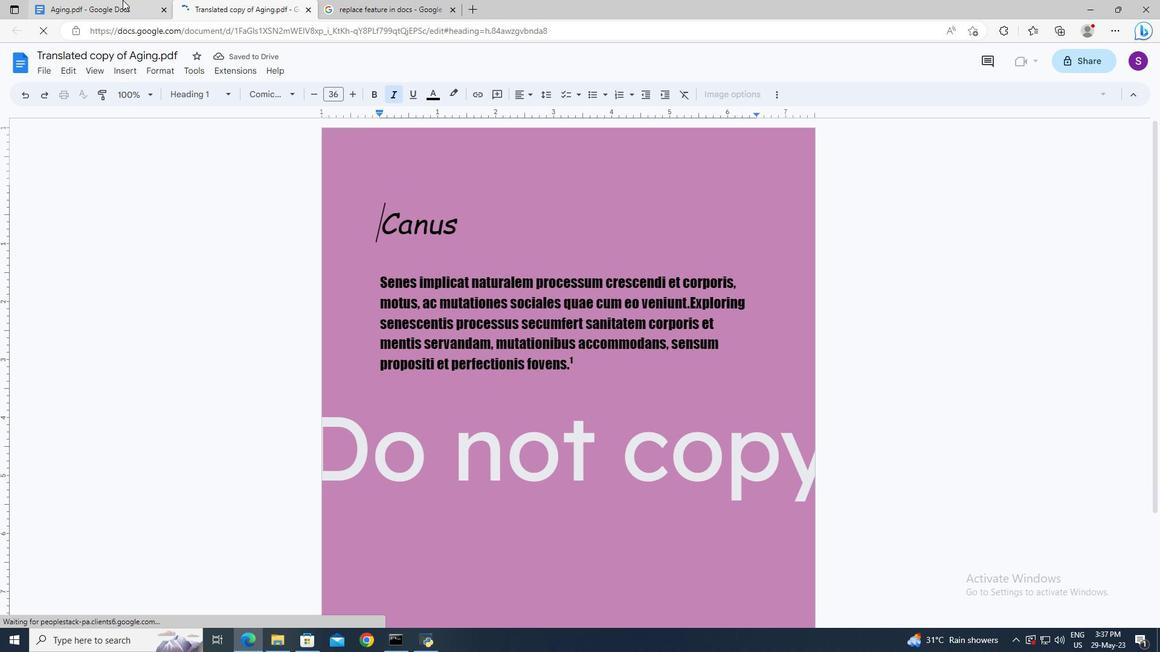 
Action: Mouse moved to (198, 66)
Screenshot: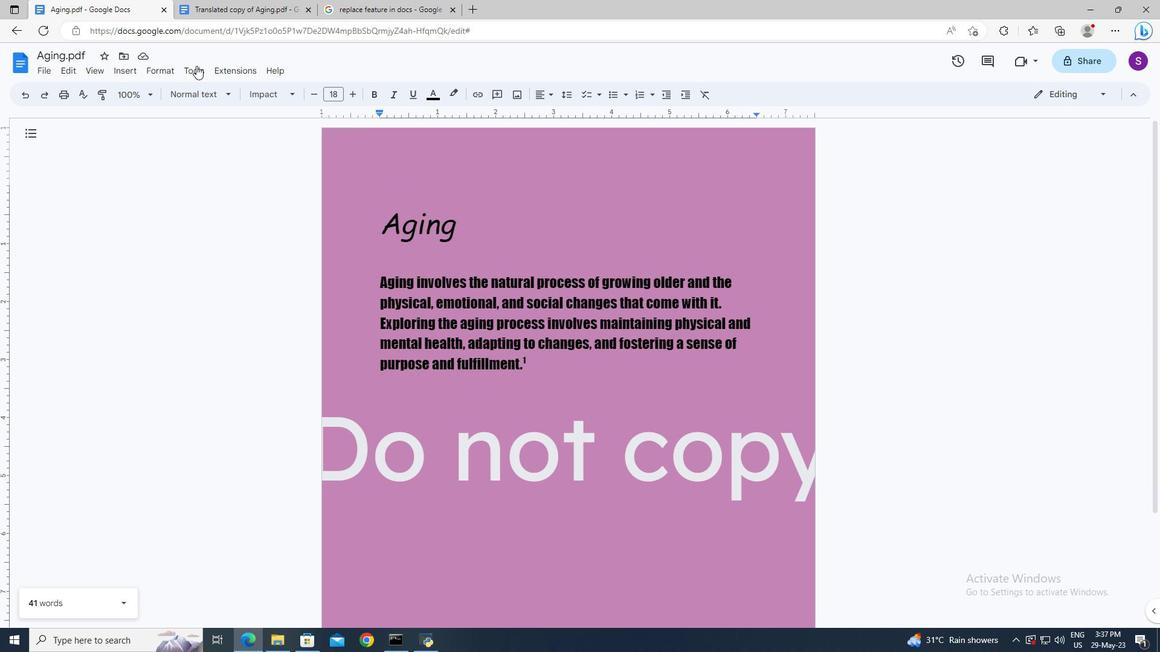 
Action: Mouse pressed left at (198, 66)
Screenshot: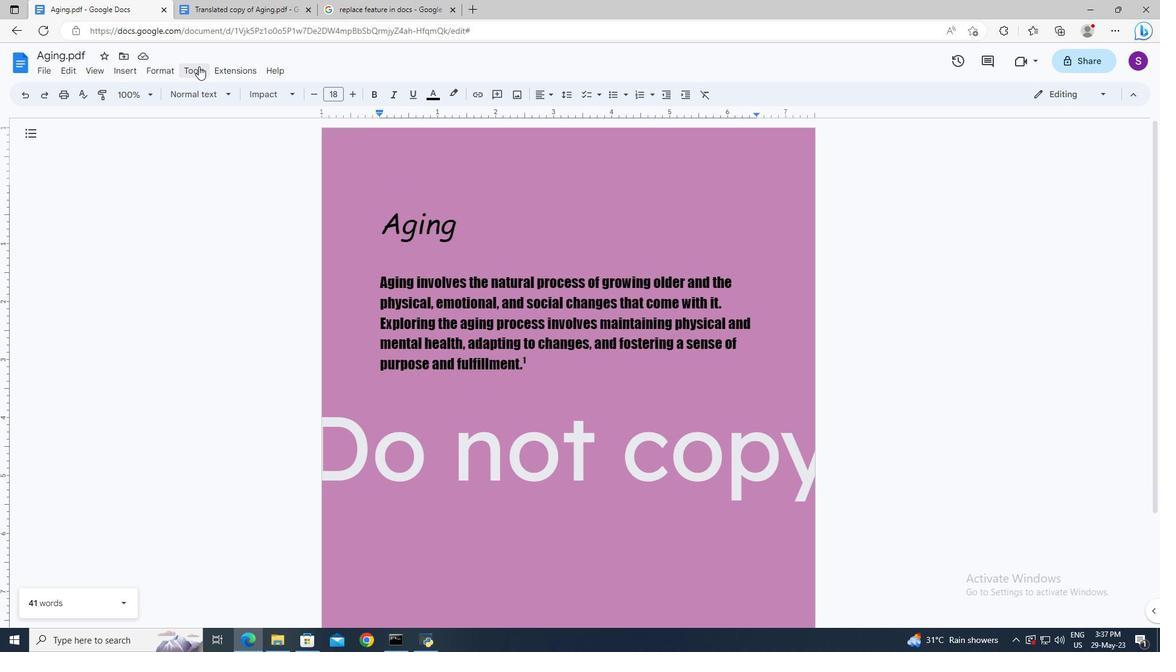 
Action: Mouse moved to (245, 325)
Screenshot: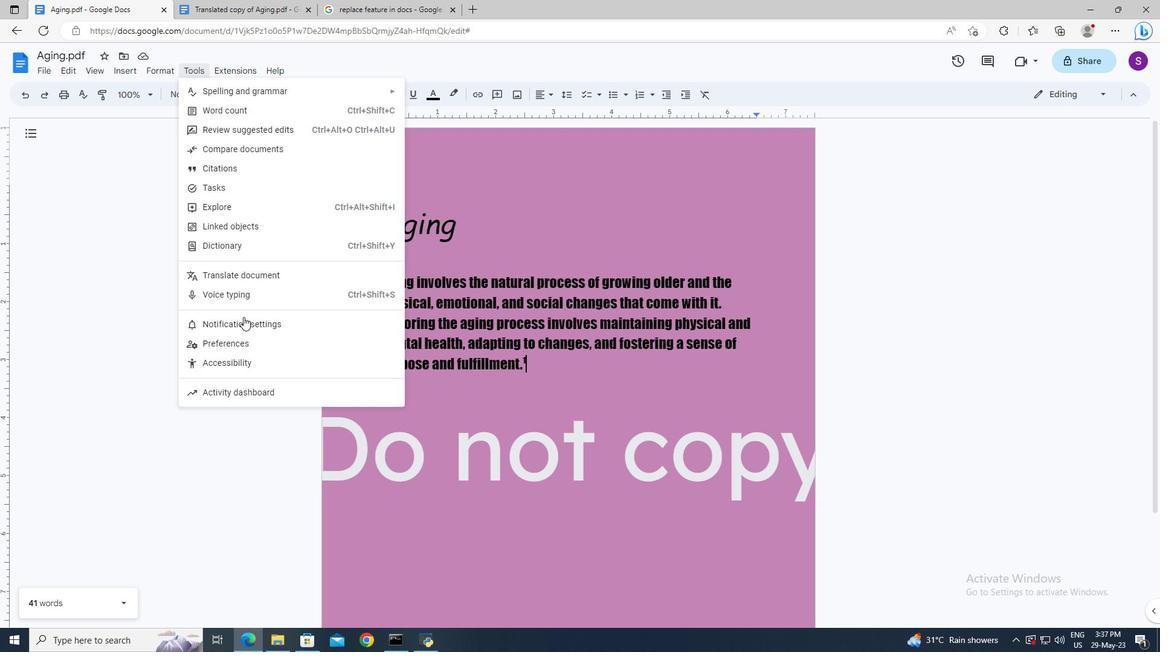 
Action: Mouse pressed left at (245, 325)
Screenshot: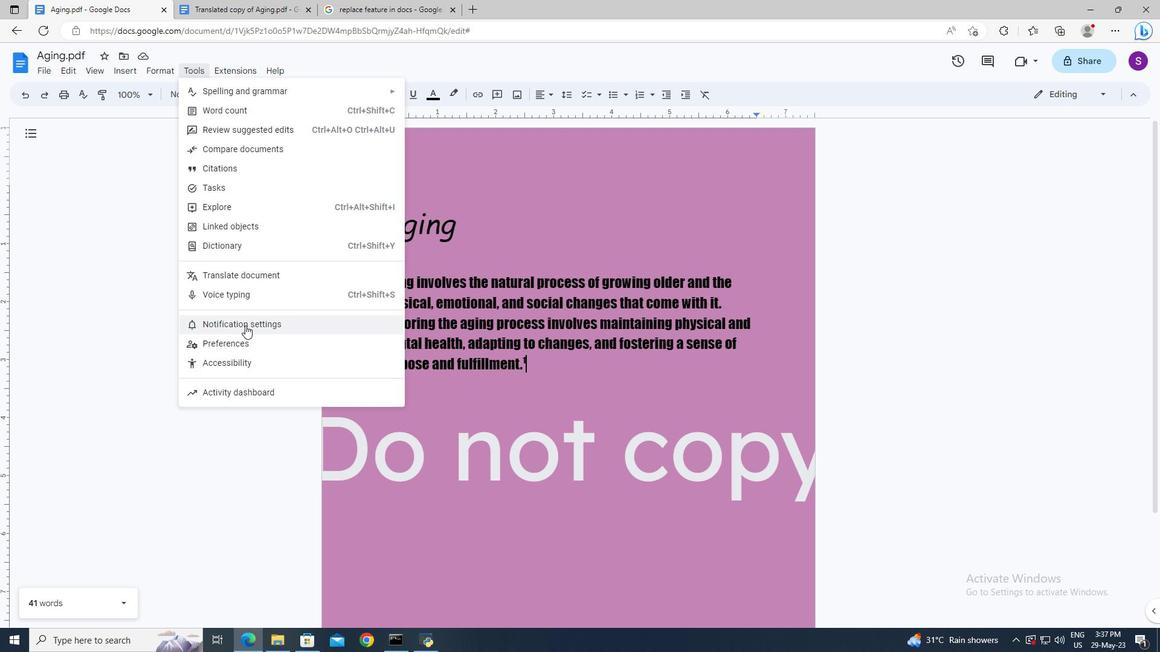 
Action: Mouse moved to (488, 235)
Screenshot: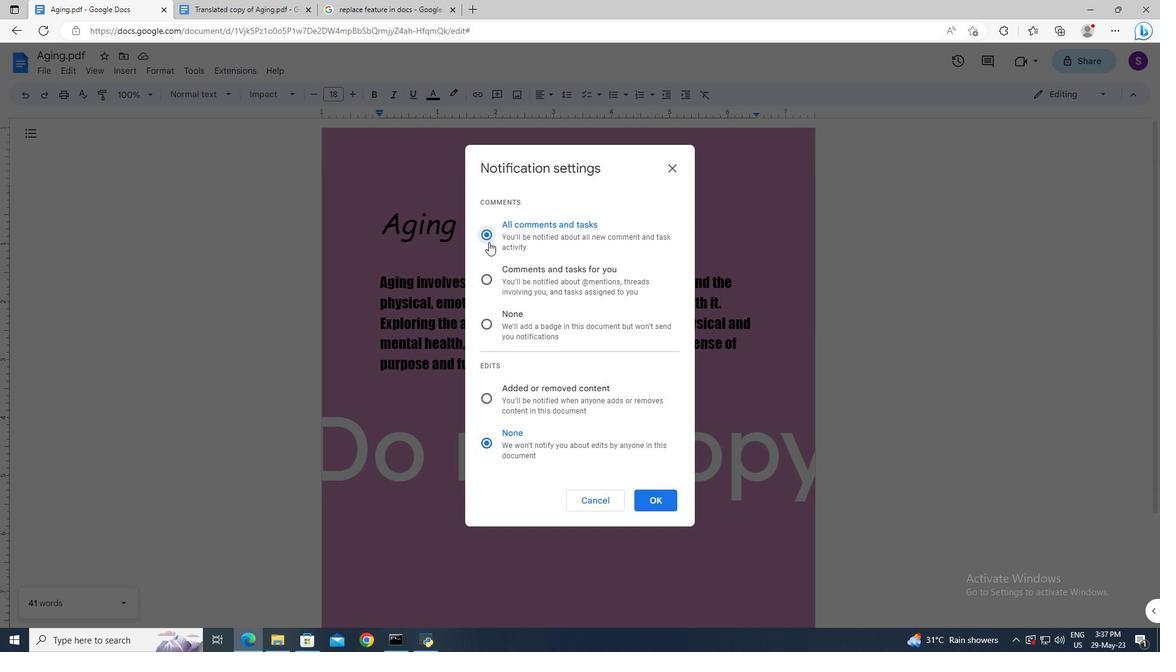 
Action: Mouse pressed left at (488, 235)
Screenshot: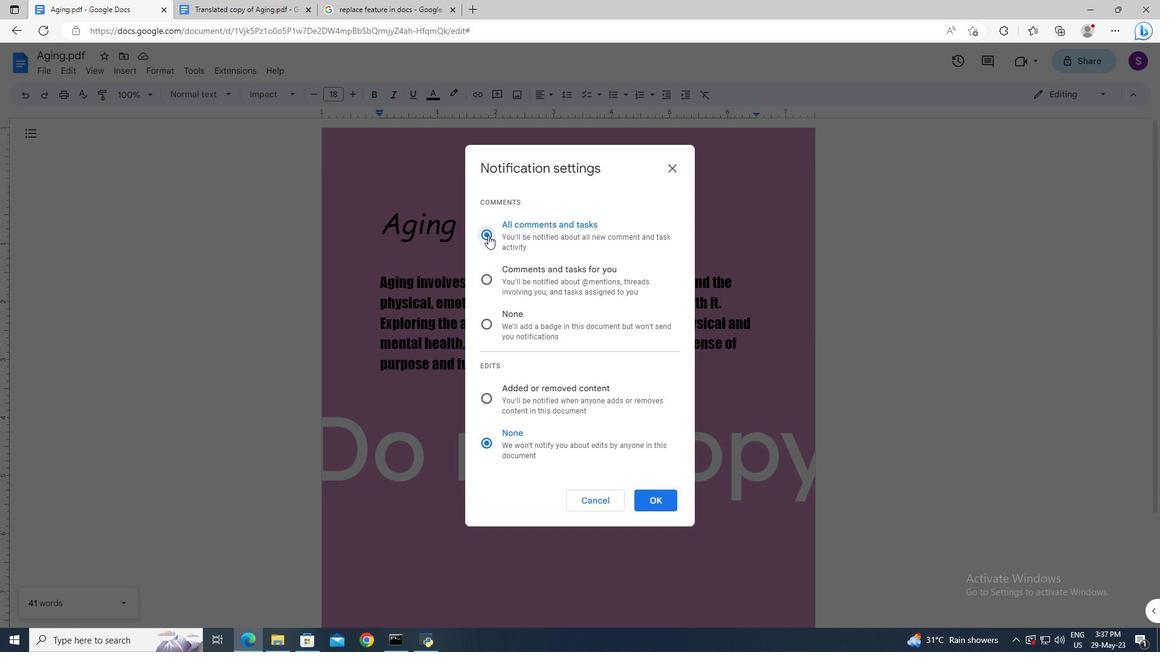 
Action: Mouse moved to (658, 503)
Screenshot: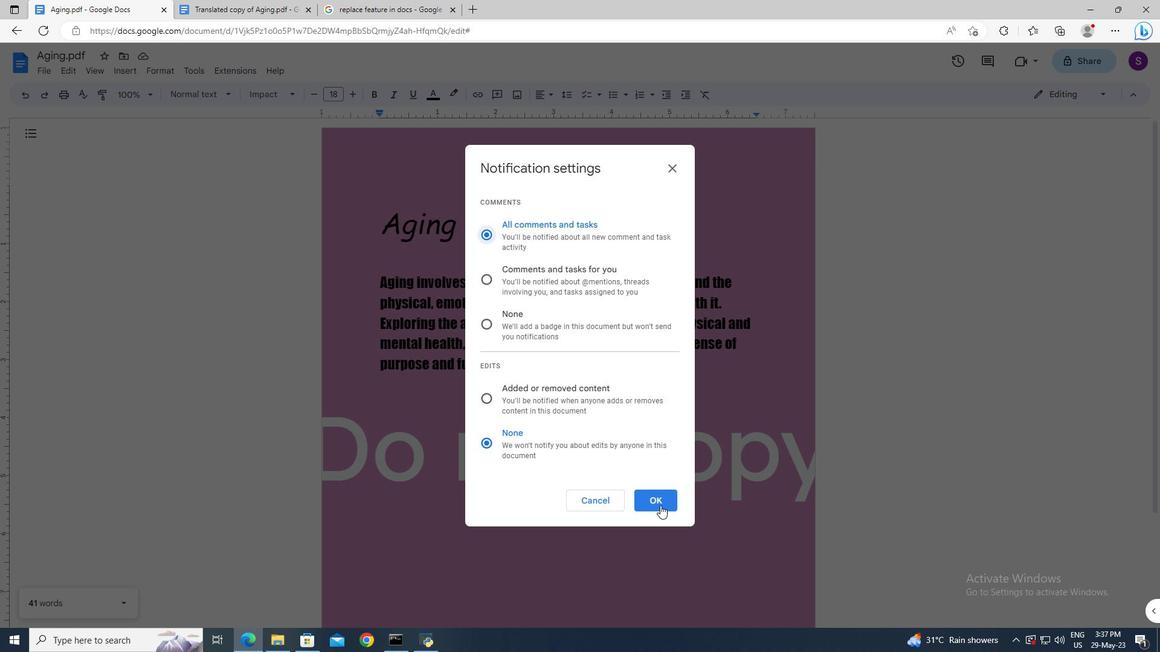 
Action: Mouse pressed left at (658, 503)
Screenshot: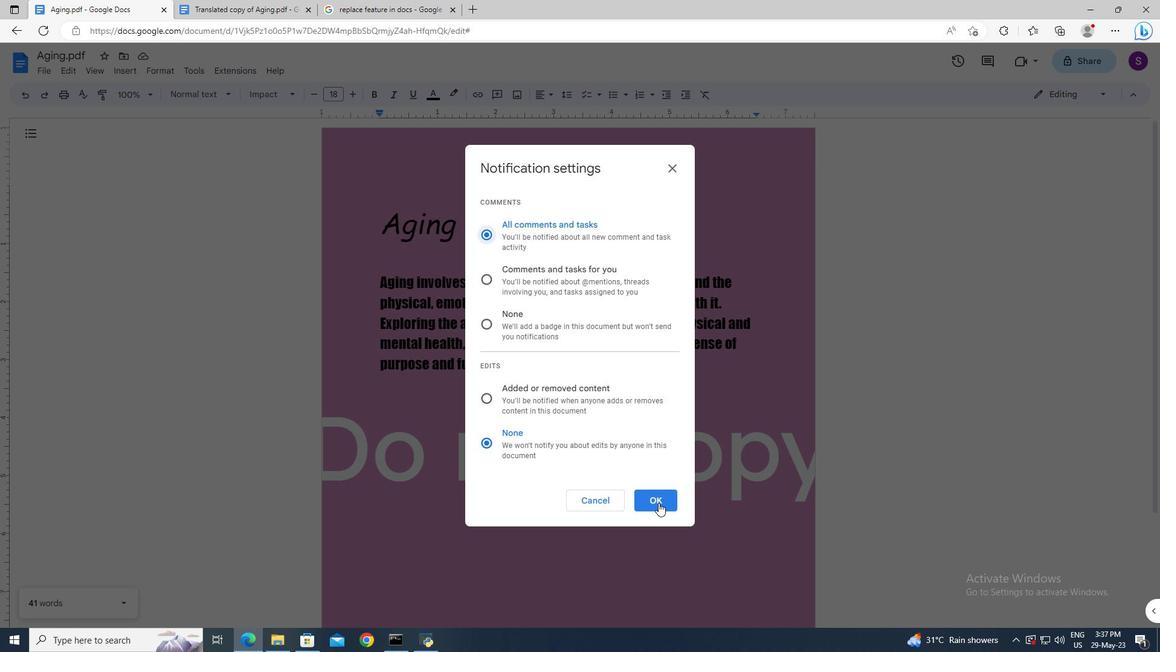 
Action: Mouse moved to (601, 397)
Screenshot: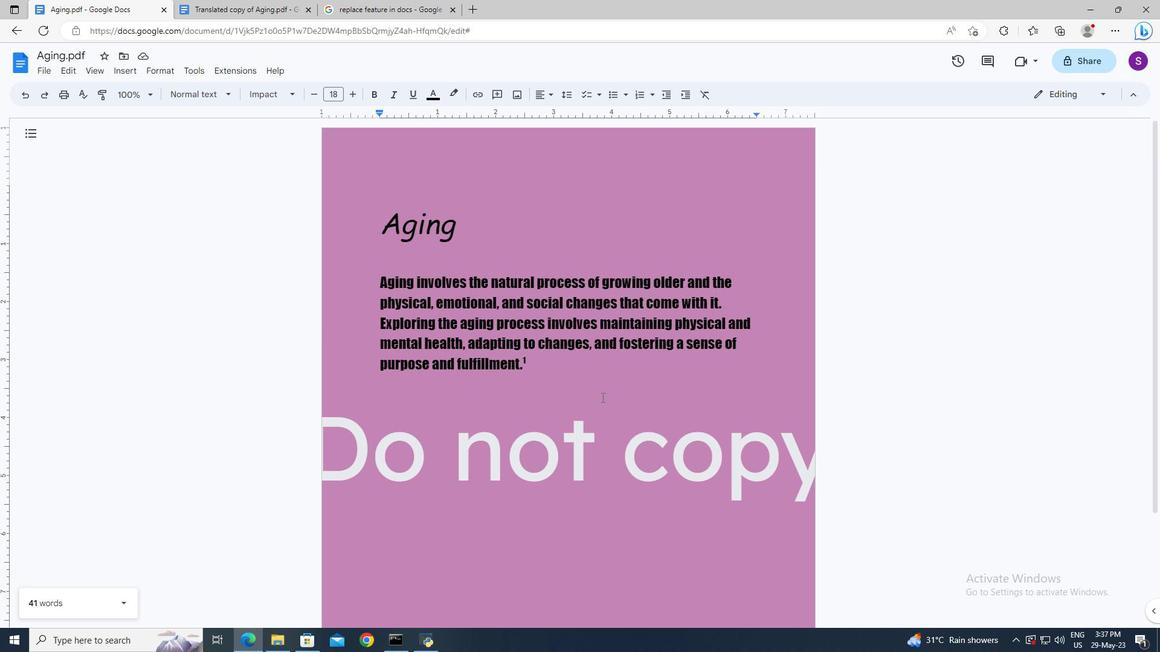 
